 Task: Find connections with filter location Thākurgaon with filter topic #digitalmarketingwith filter profile language German with filter current company ACCEL HUMAN RESOURCE CONSULTANTS with filter school SILVER OAK COLLEGE OF ENGG., & TECH., AHMEDABAD 077 with filter industry Footwear Manufacturing with filter service category Video Production with filter keywords title Mining Engineer
Action: Mouse moved to (622, 118)
Screenshot: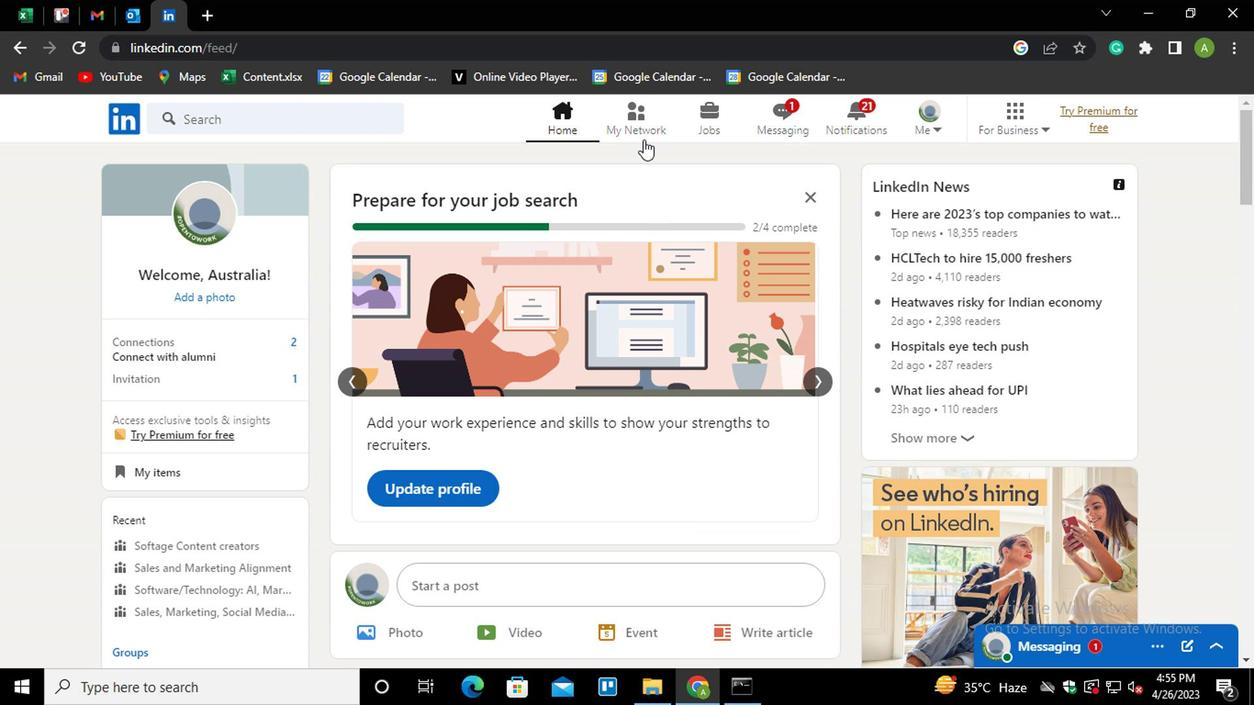 
Action: Mouse pressed left at (622, 118)
Screenshot: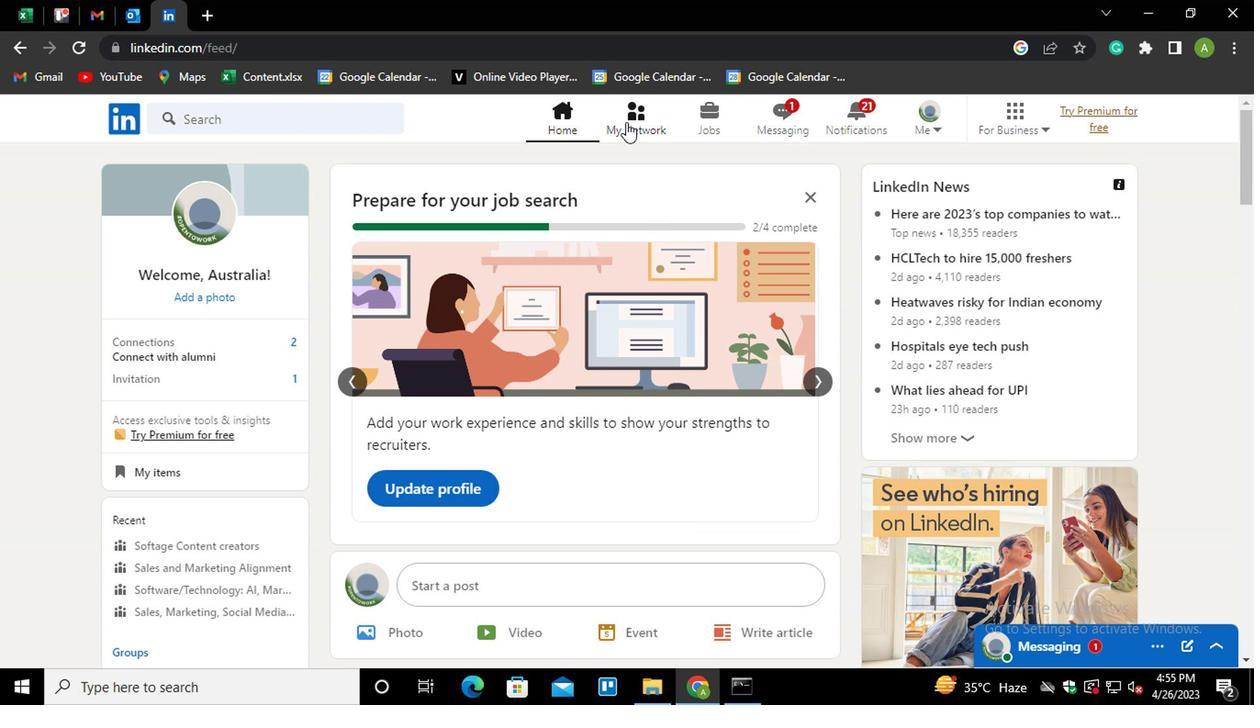 
Action: Mouse moved to (188, 222)
Screenshot: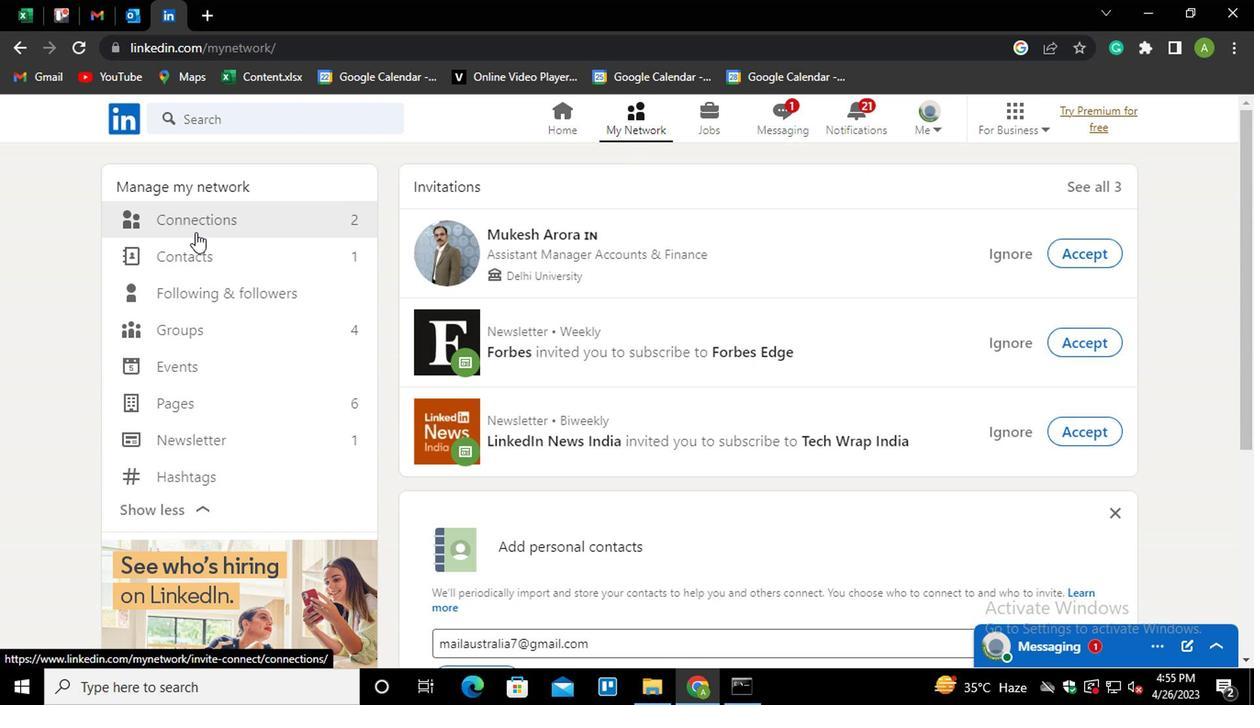 
Action: Mouse pressed left at (188, 222)
Screenshot: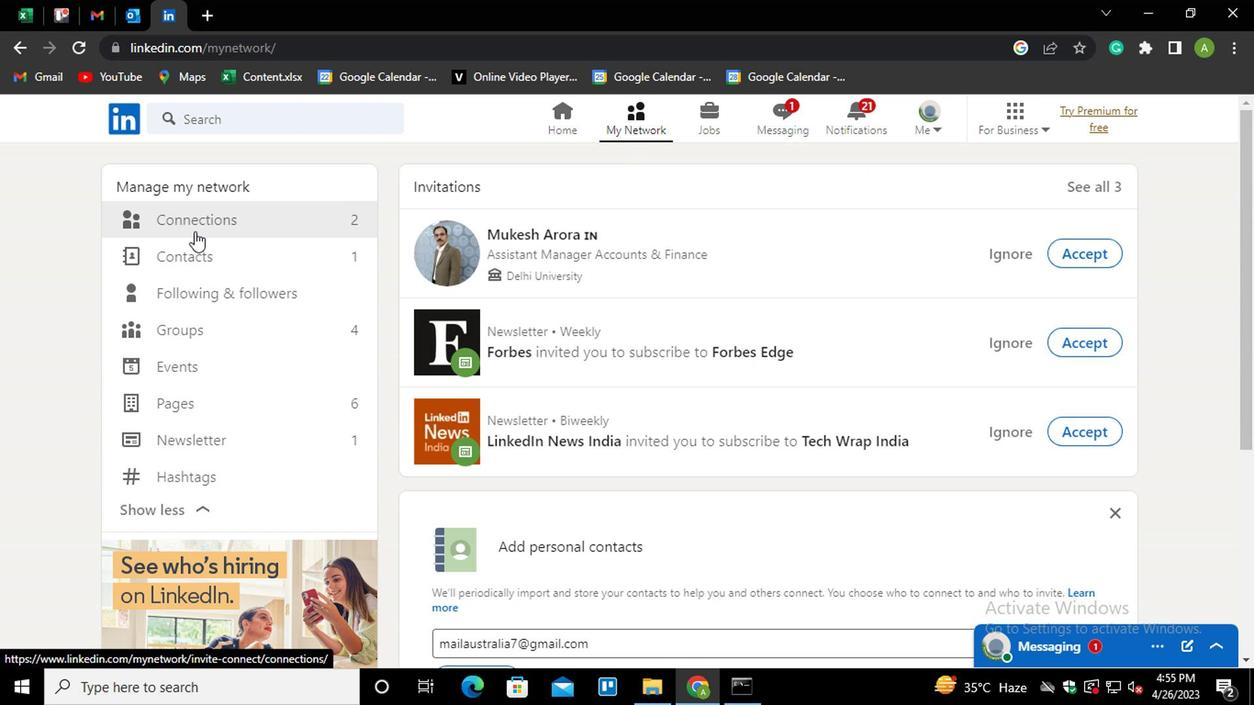 
Action: Mouse moved to (750, 218)
Screenshot: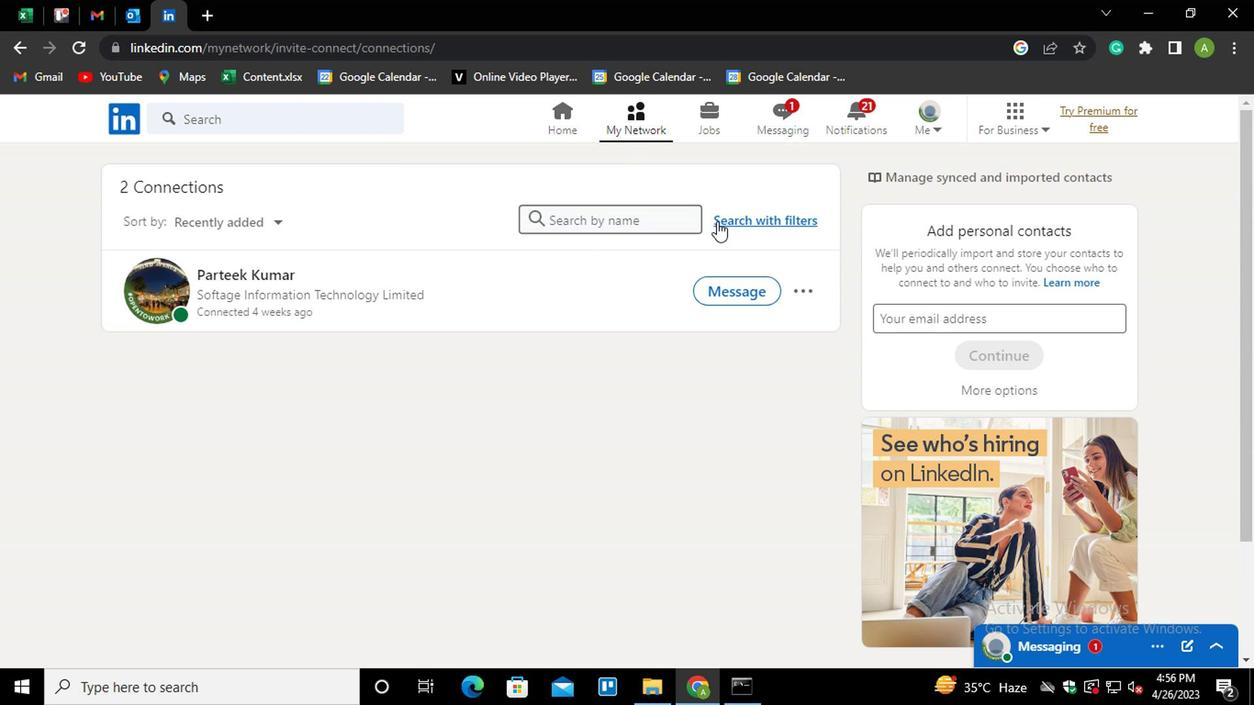 
Action: Mouse pressed left at (750, 218)
Screenshot: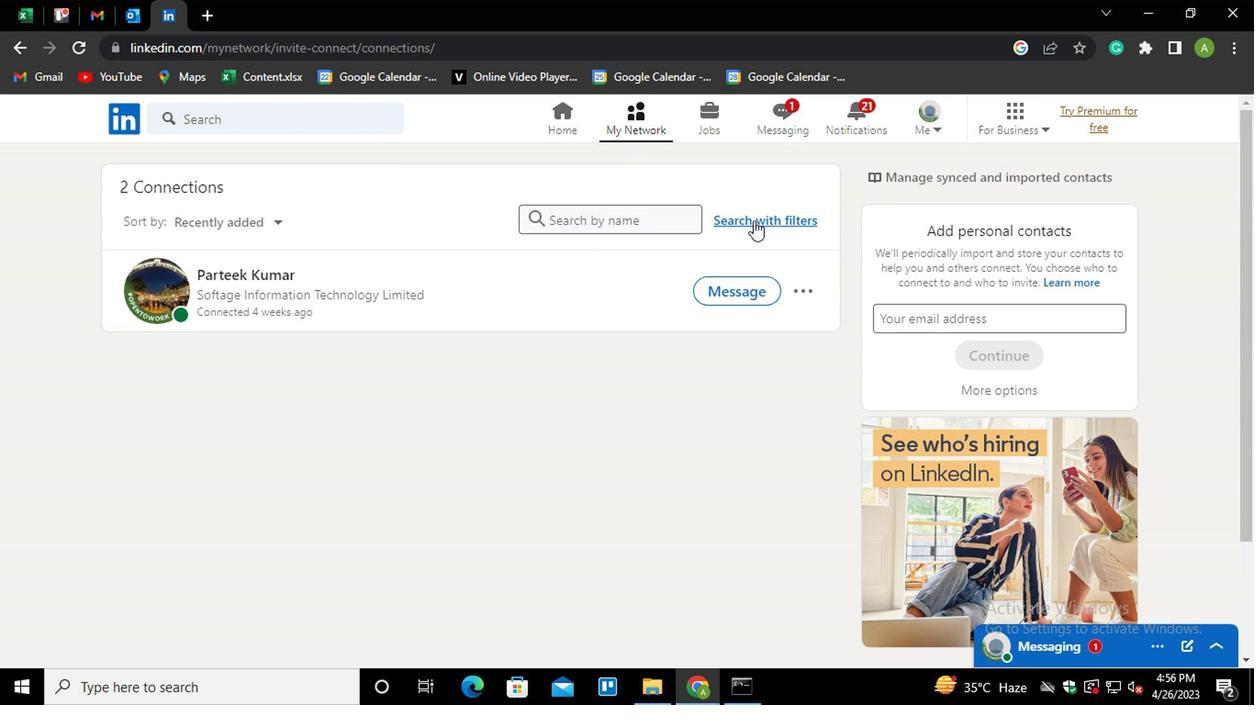 
Action: Mouse moved to (623, 163)
Screenshot: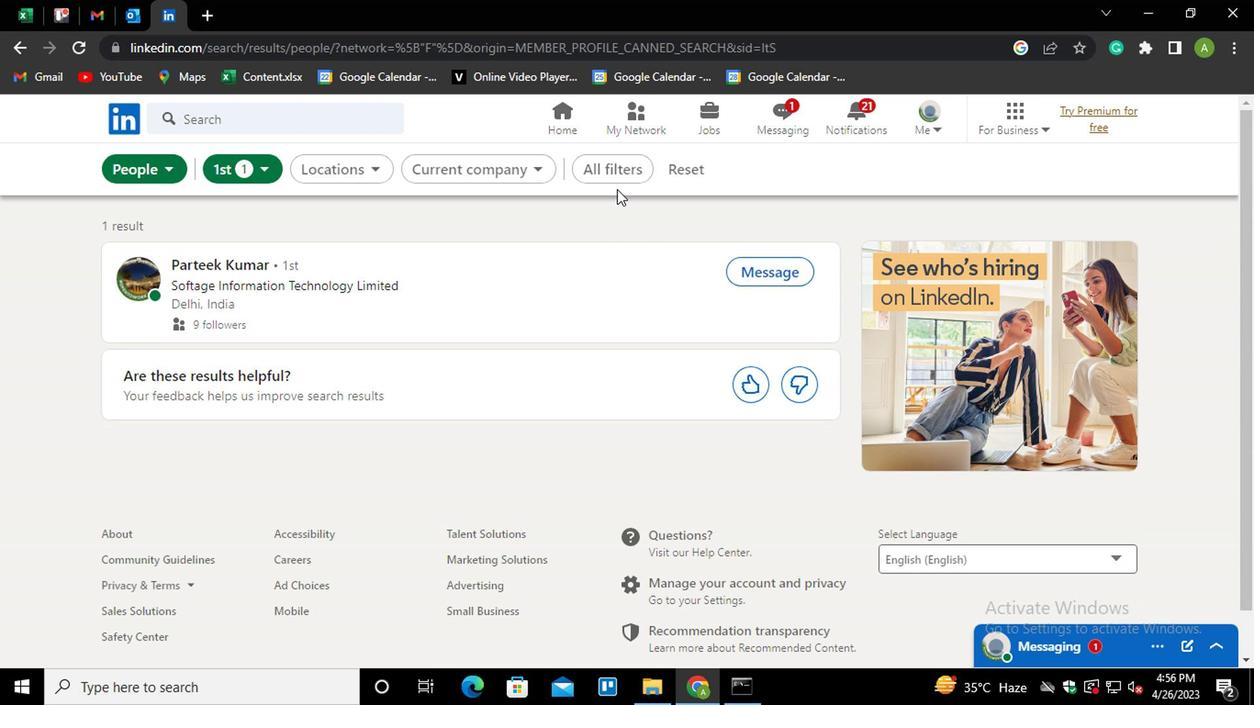 
Action: Mouse pressed left at (623, 163)
Screenshot: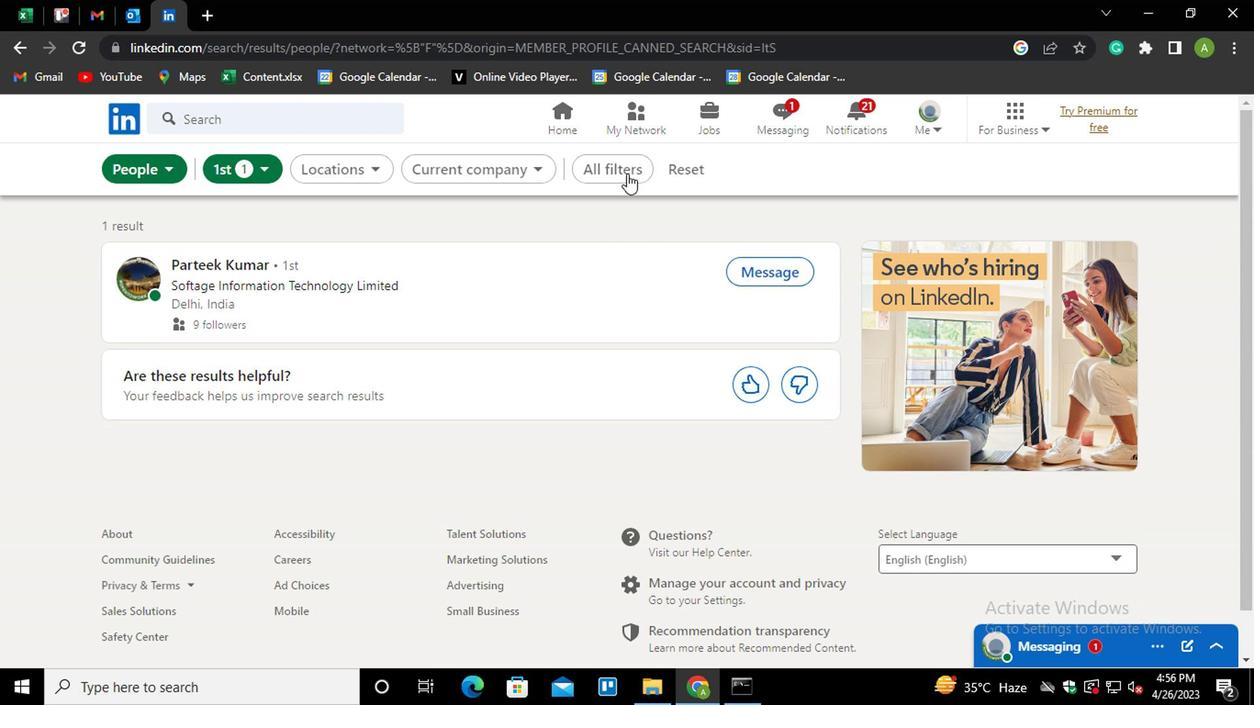 
Action: Mouse moved to (852, 374)
Screenshot: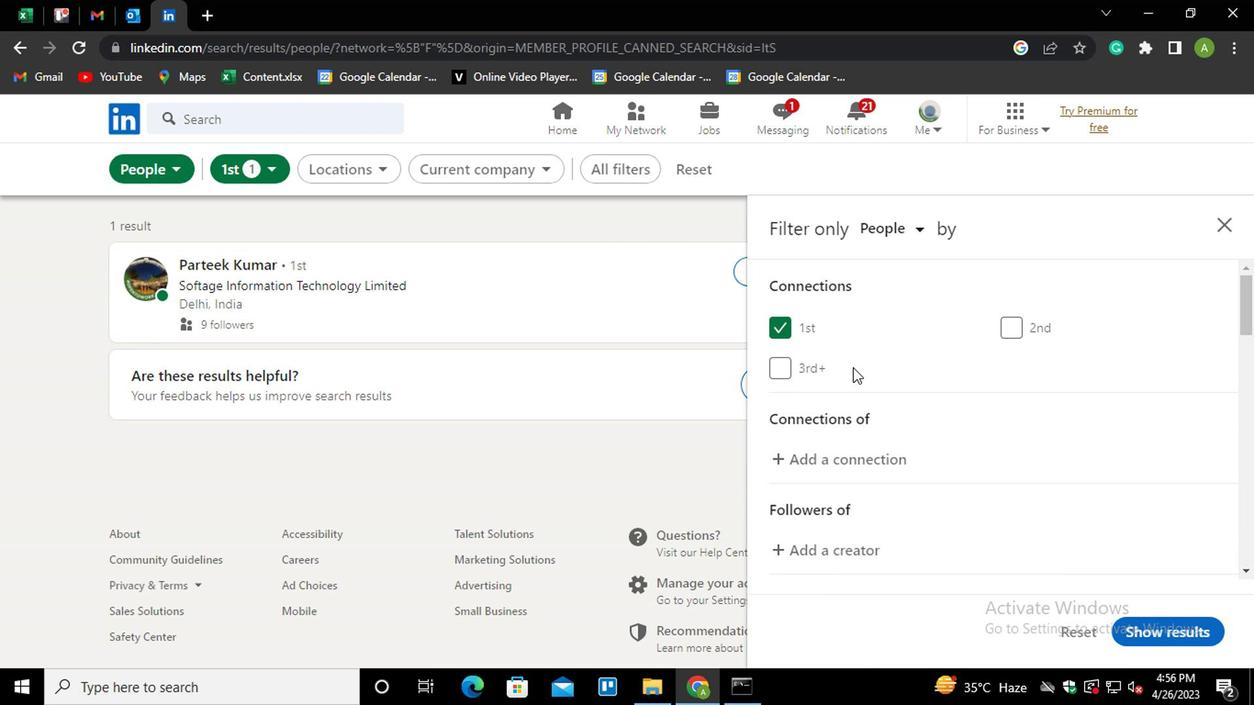
Action: Mouse scrolled (852, 372) with delta (0, -1)
Screenshot: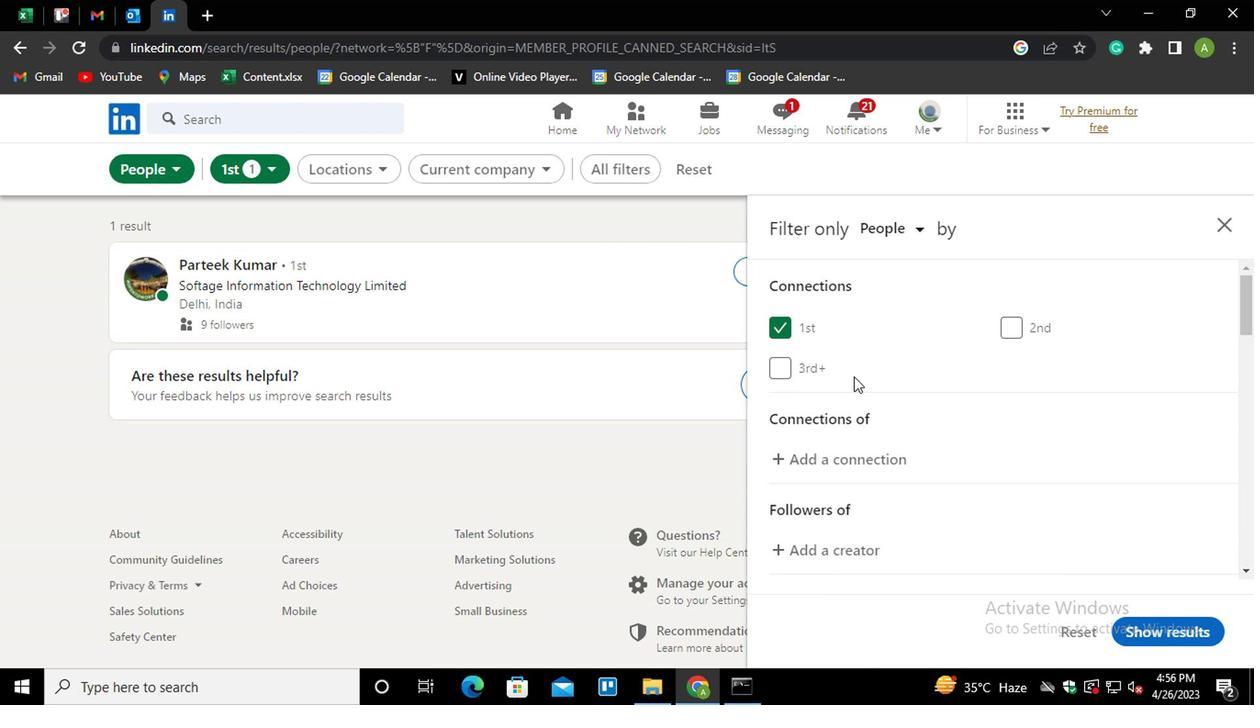 
Action: Mouse scrolled (852, 372) with delta (0, -1)
Screenshot: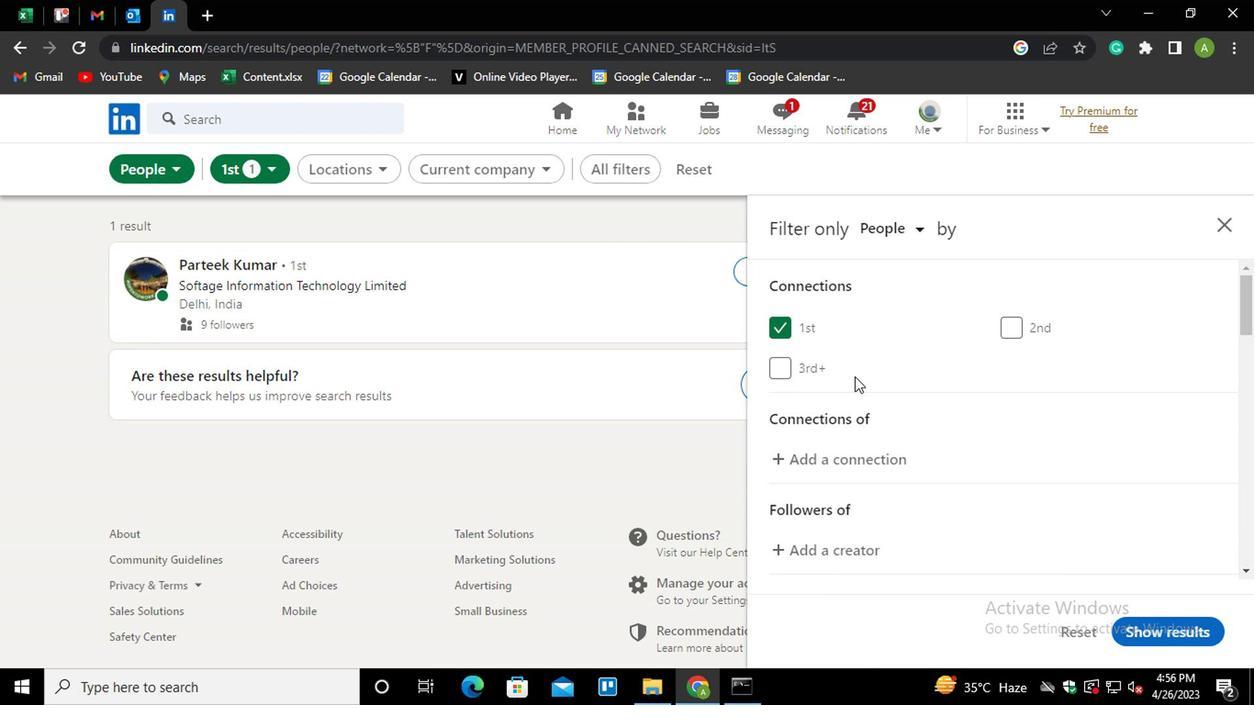 
Action: Mouse moved to (851, 372)
Screenshot: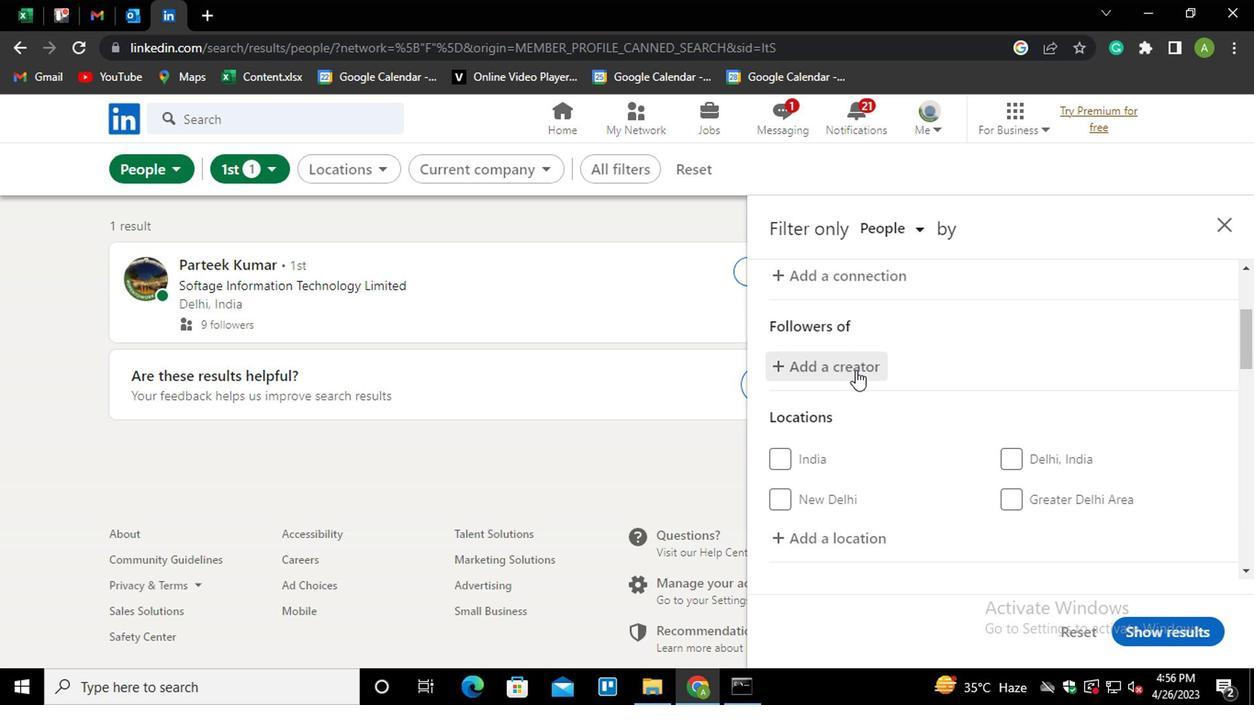 
Action: Mouse scrolled (851, 371) with delta (0, -1)
Screenshot: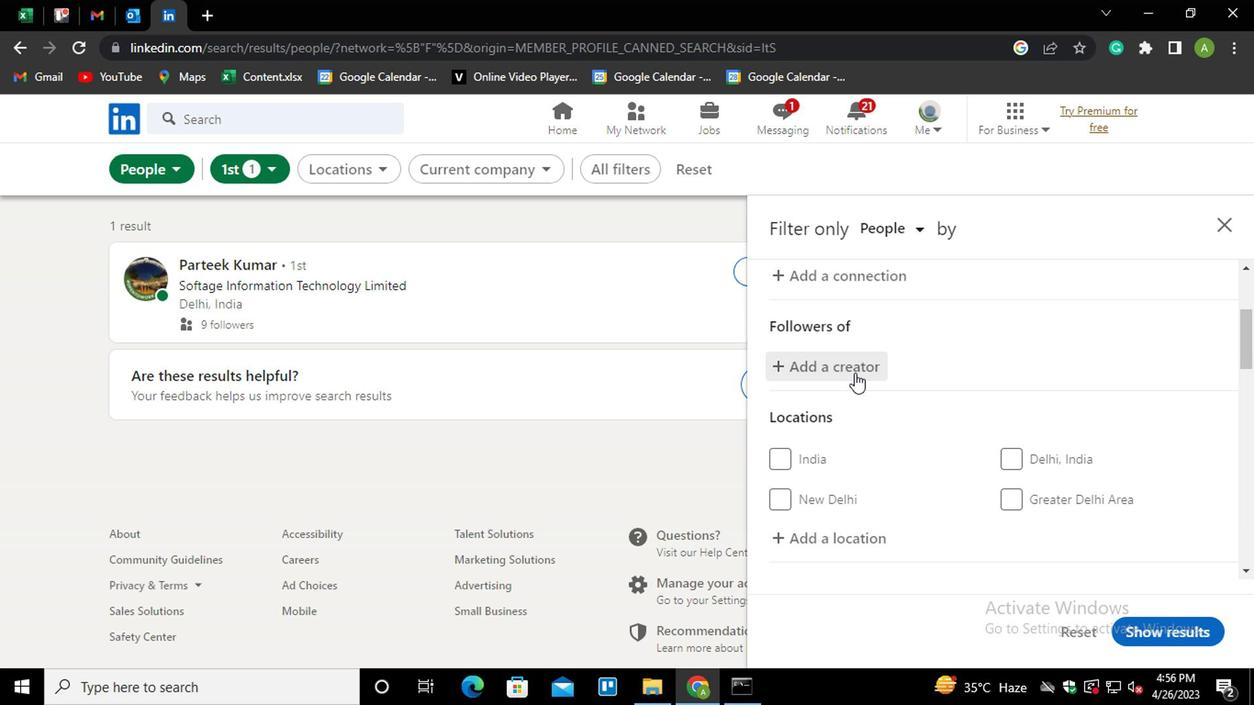 
Action: Mouse moved to (828, 431)
Screenshot: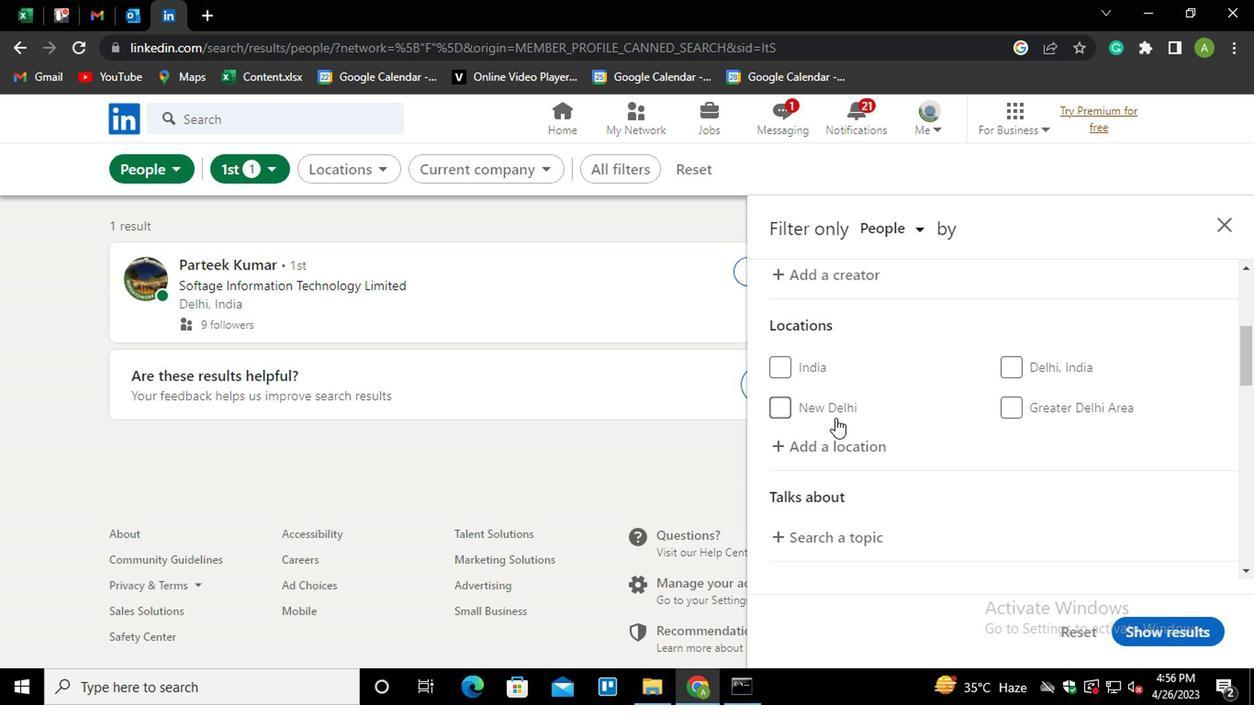 
Action: Mouse pressed left at (828, 431)
Screenshot: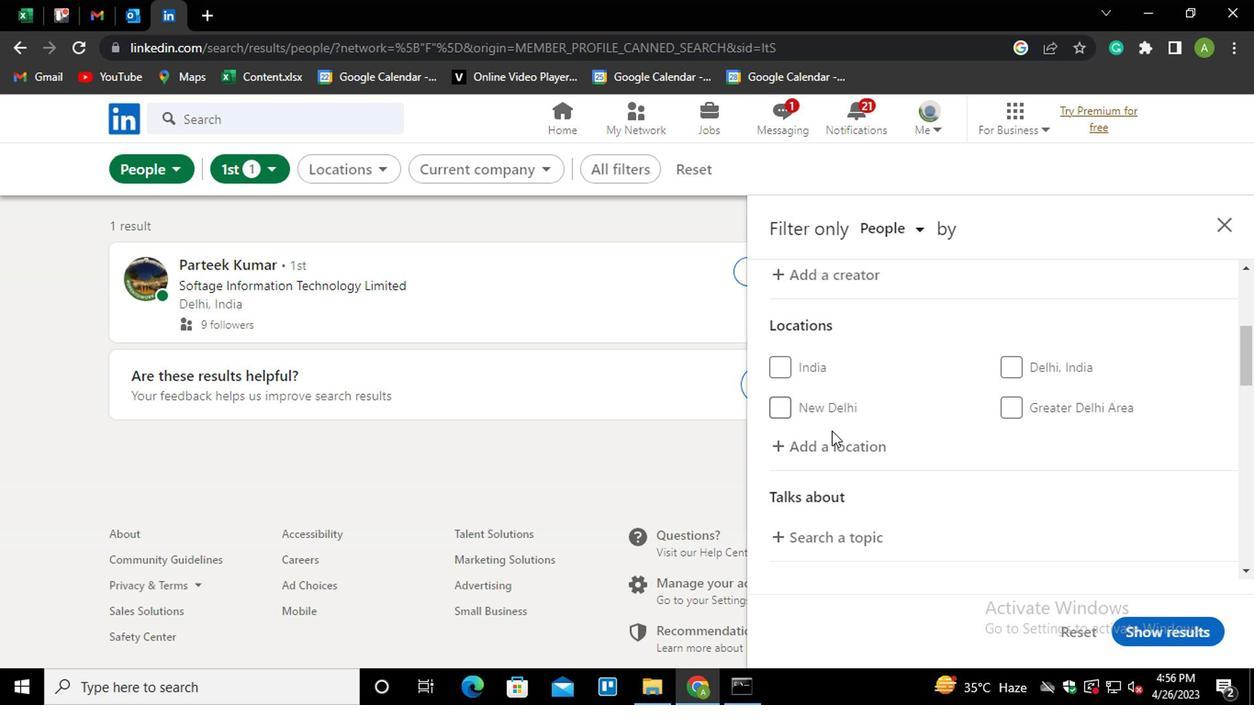 
Action: Mouse moved to (825, 438)
Screenshot: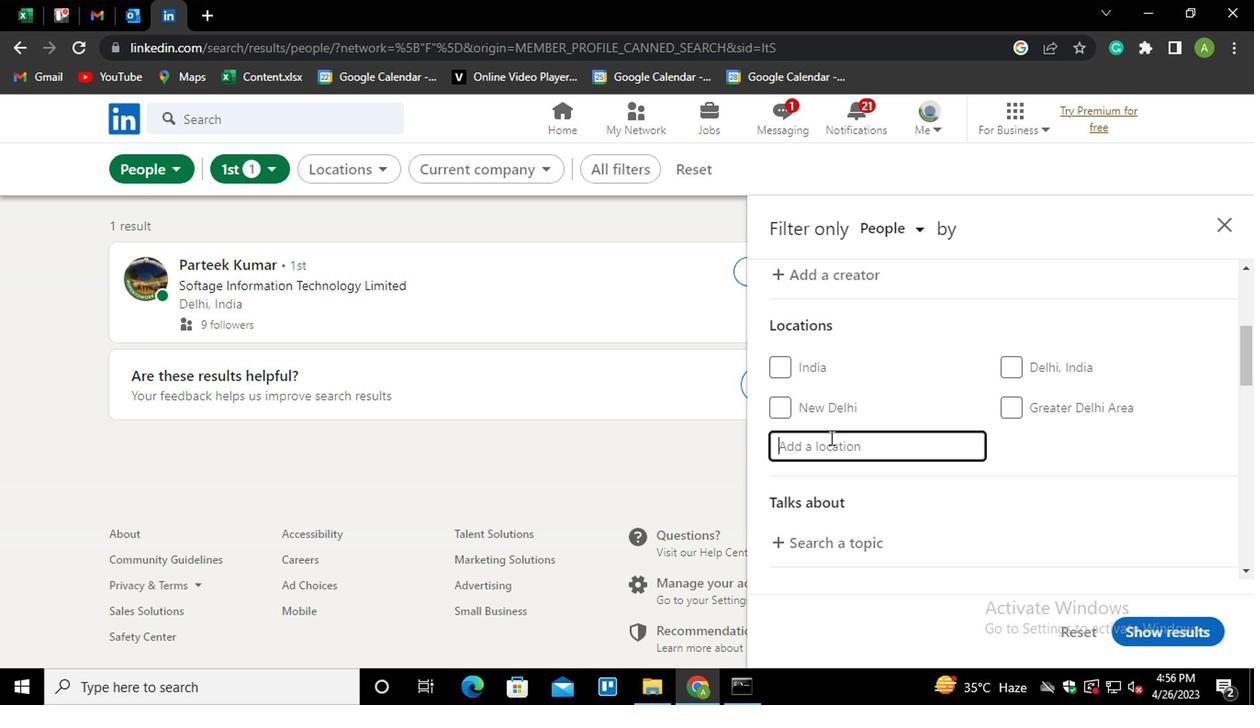 
Action: Mouse pressed left at (825, 438)
Screenshot: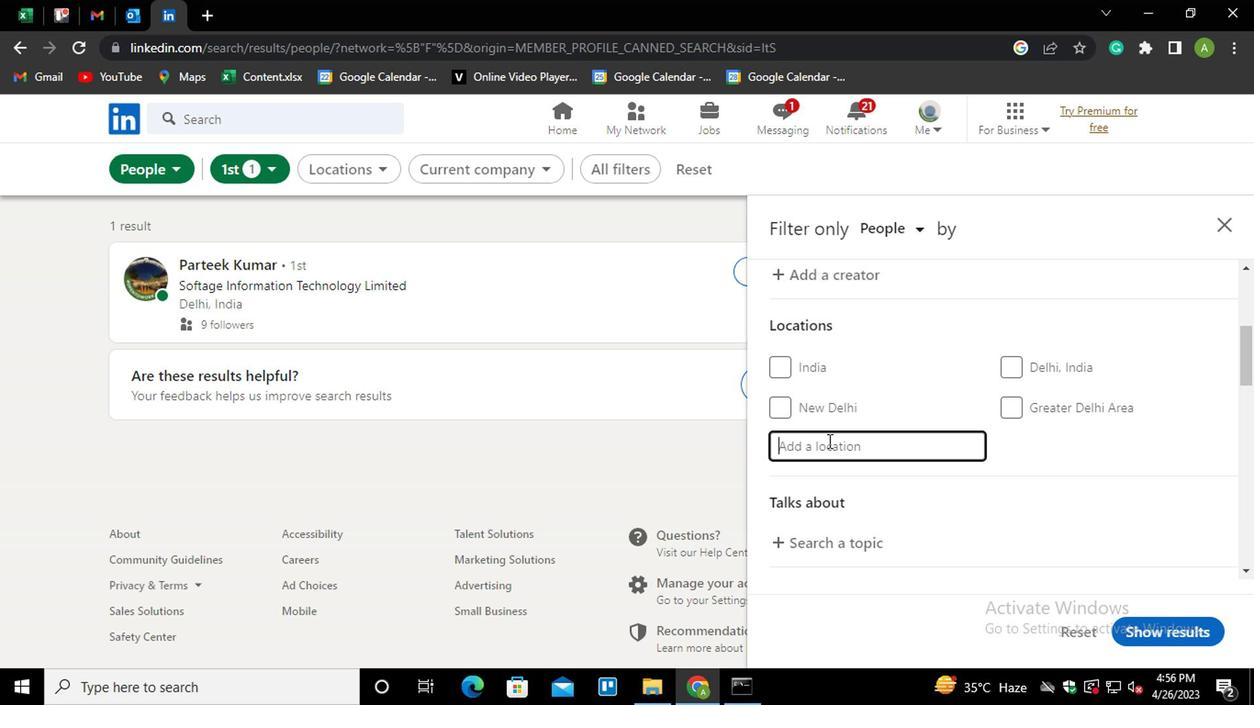 
Action: Mouse moved to (853, 349)
Screenshot: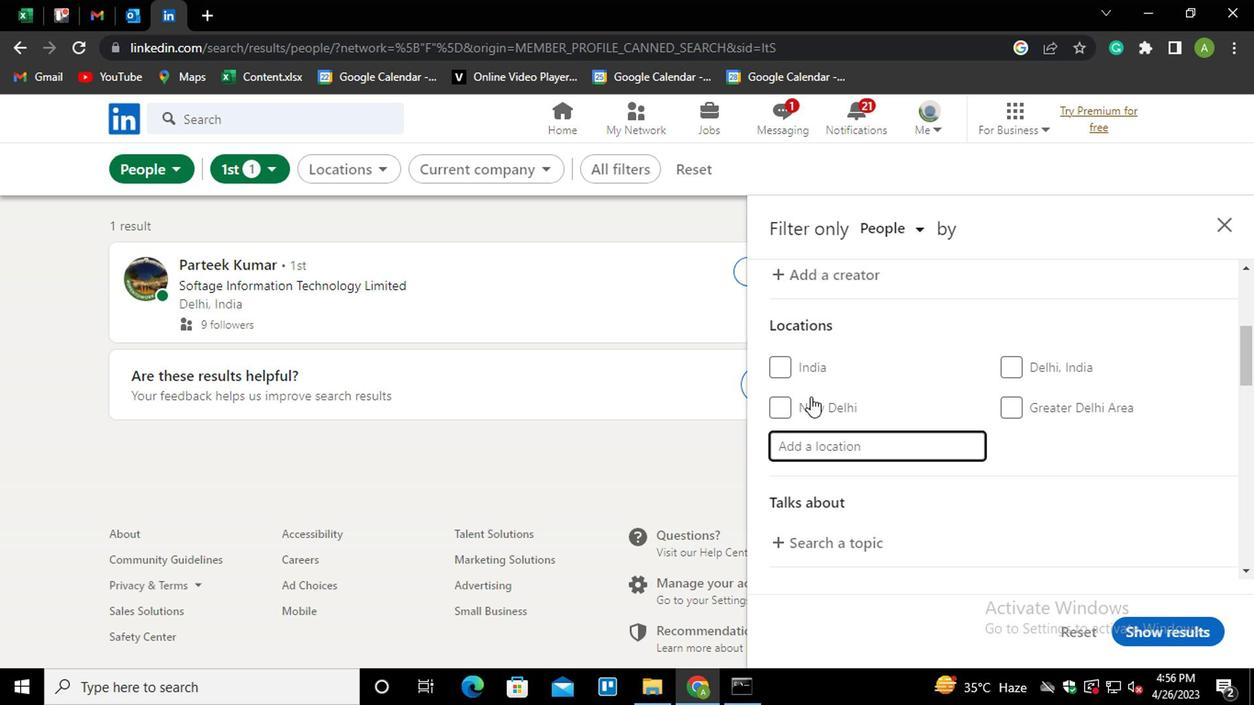 
Action: Key pressed <Key.shift>THAKURGAON<Key.down><Key.enter>
Screenshot: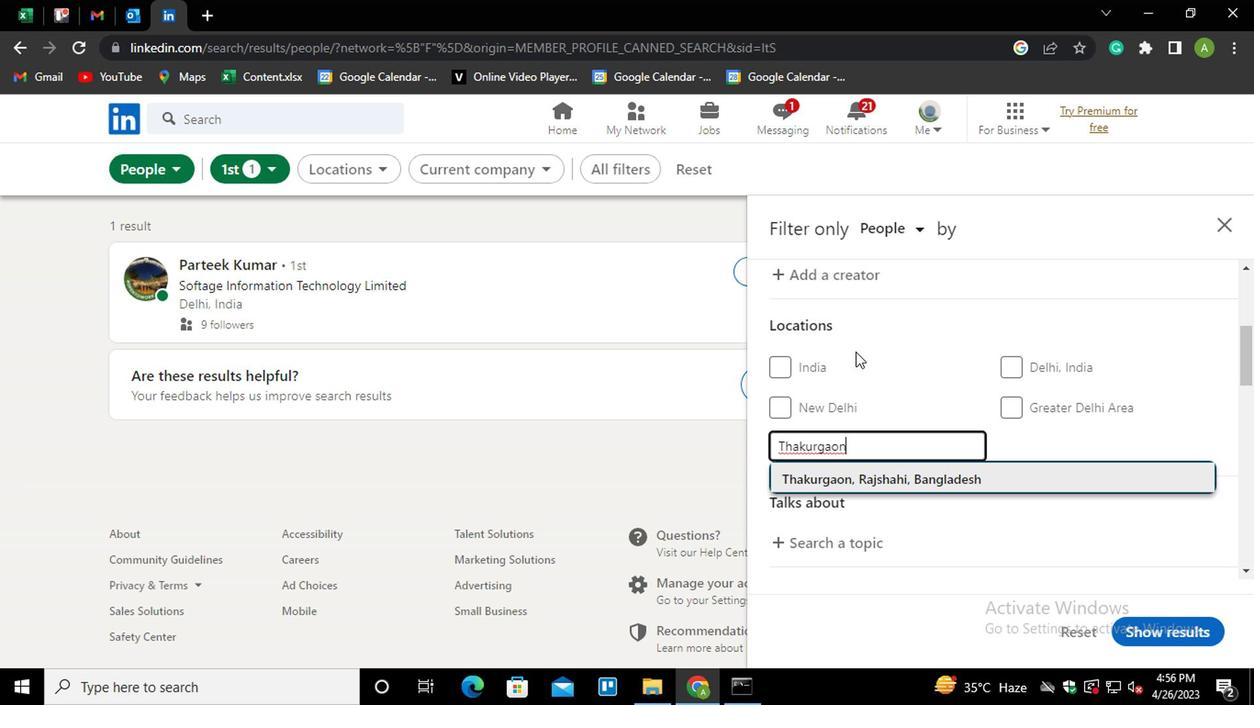 
Action: Mouse moved to (892, 365)
Screenshot: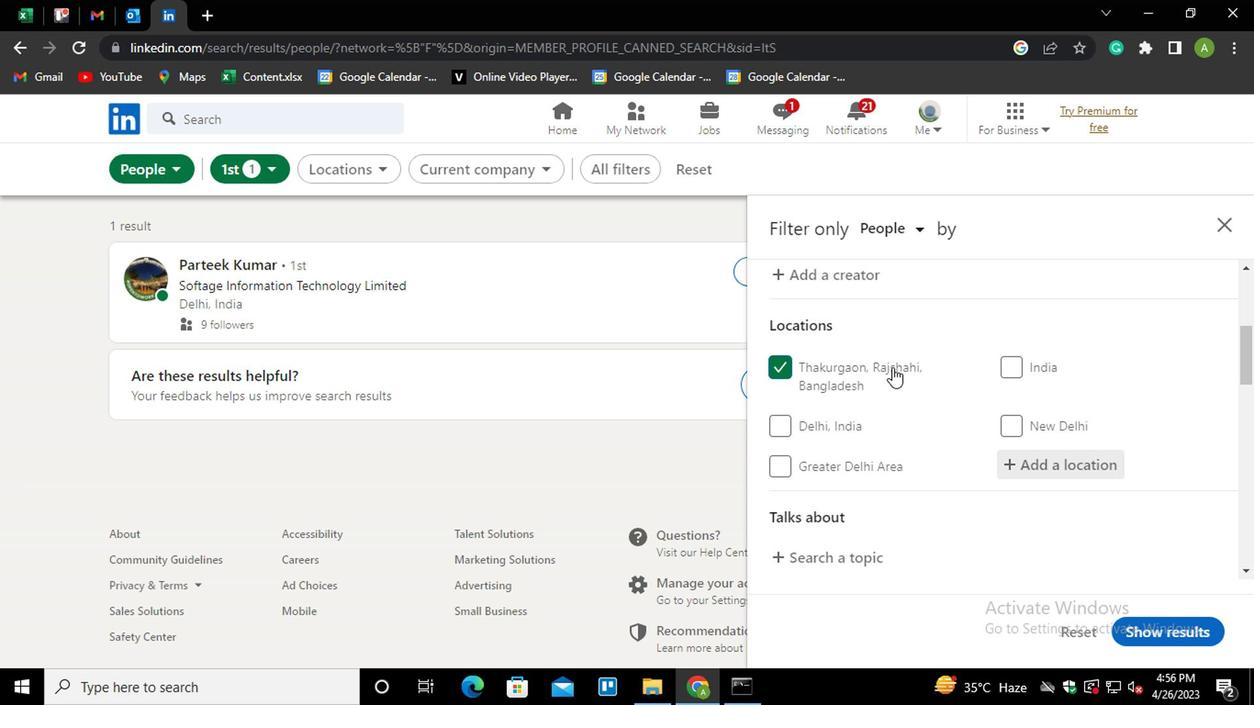 
Action: Mouse scrolled (892, 364) with delta (0, -1)
Screenshot: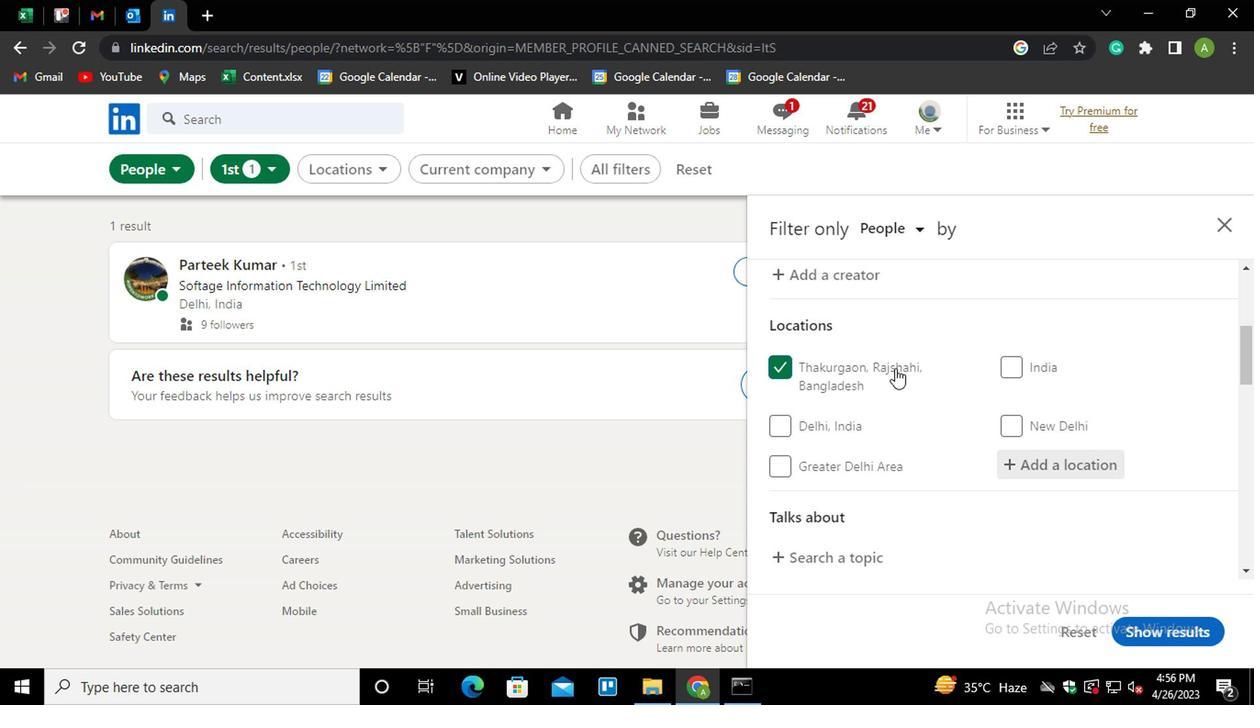 
Action: Mouse moved to (893, 367)
Screenshot: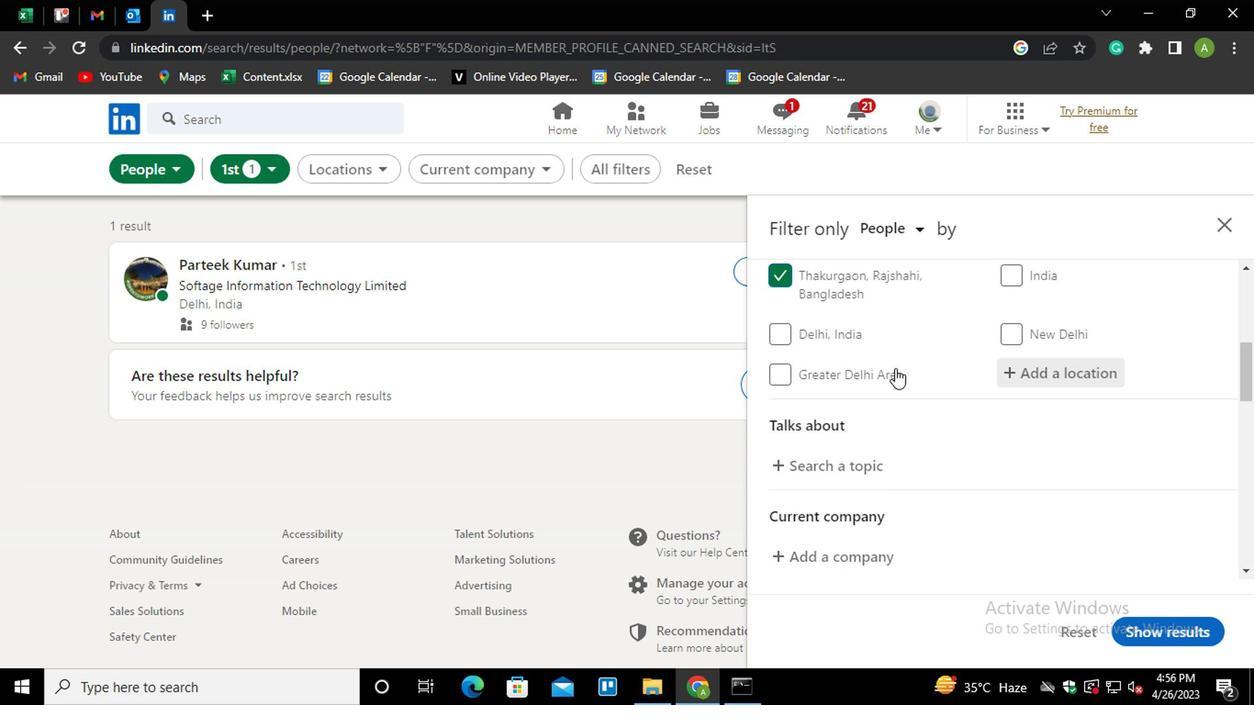 
Action: Mouse scrolled (893, 366) with delta (0, -1)
Screenshot: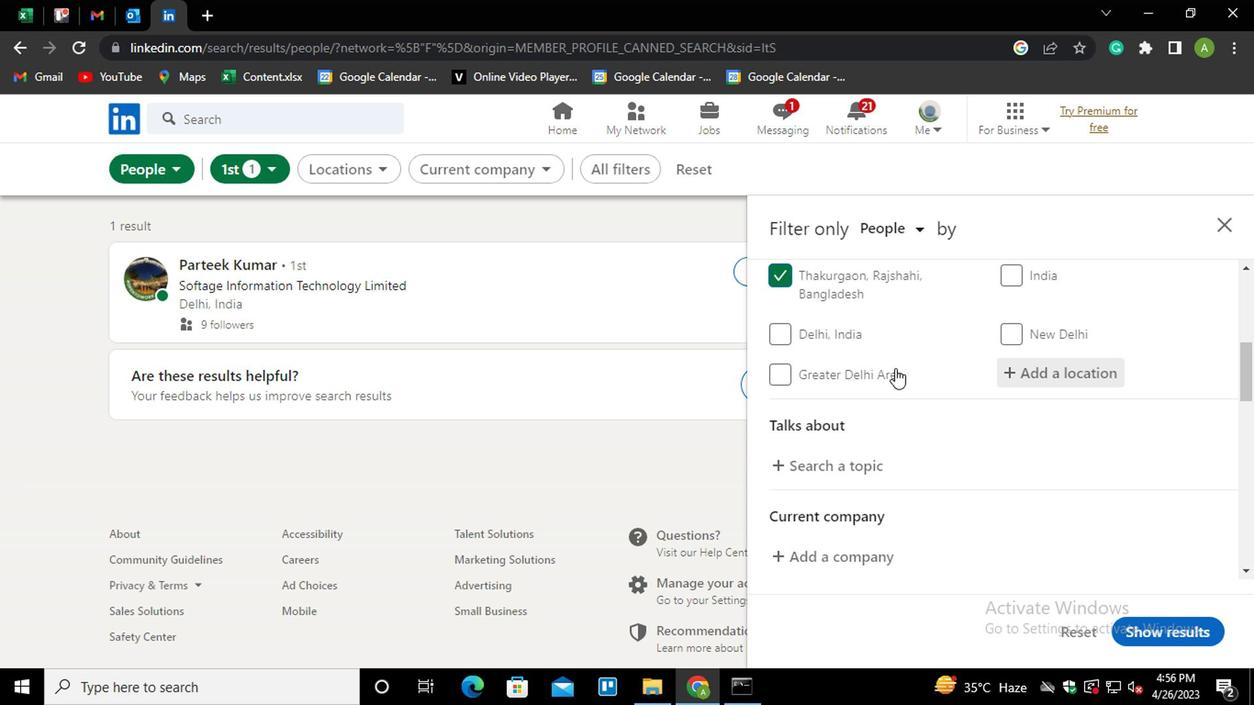 
Action: Mouse moved to (812, 363)
Screenshot: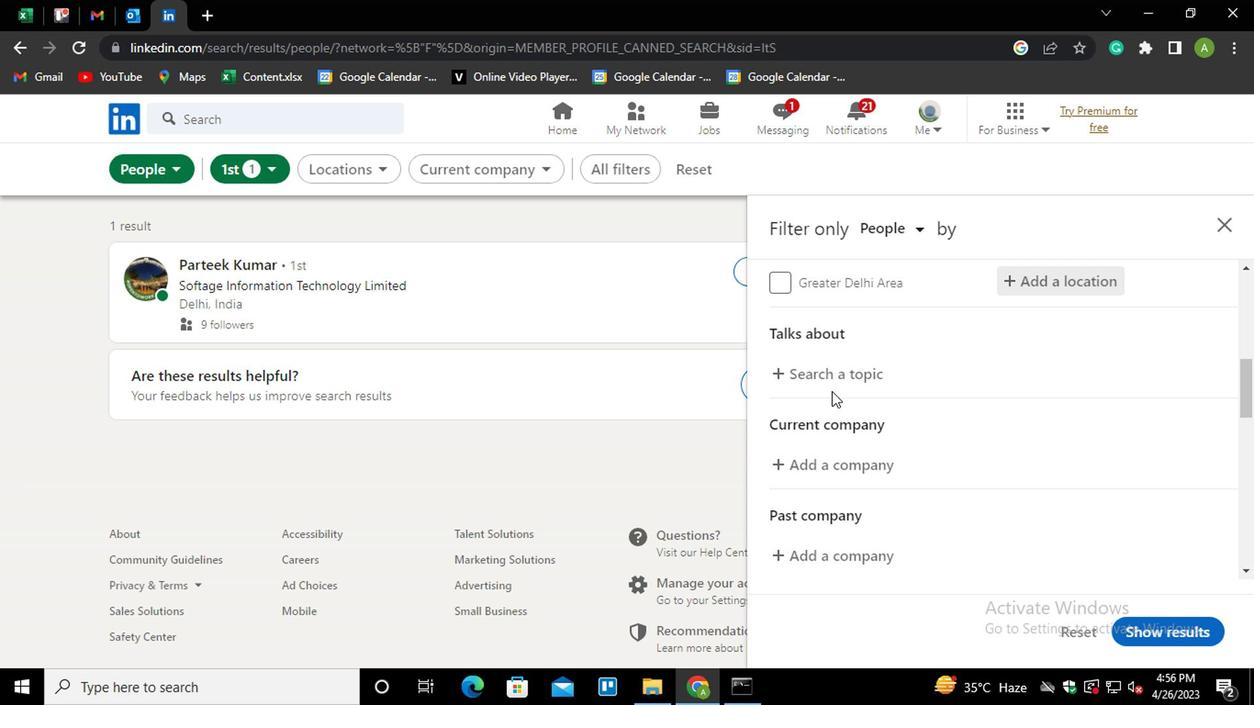 
Action: Mouse pressed left at (812, 363)
Screenshot: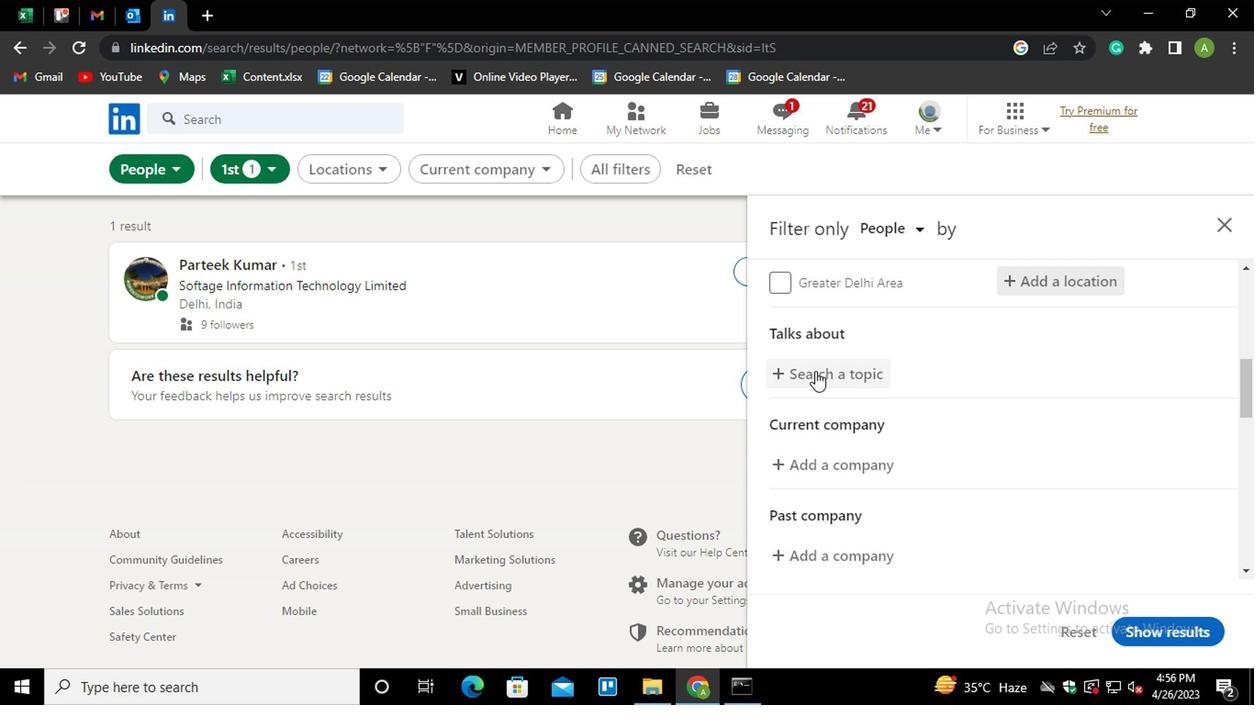 
Action: Mouse moved to (810, 363)
Screenshot: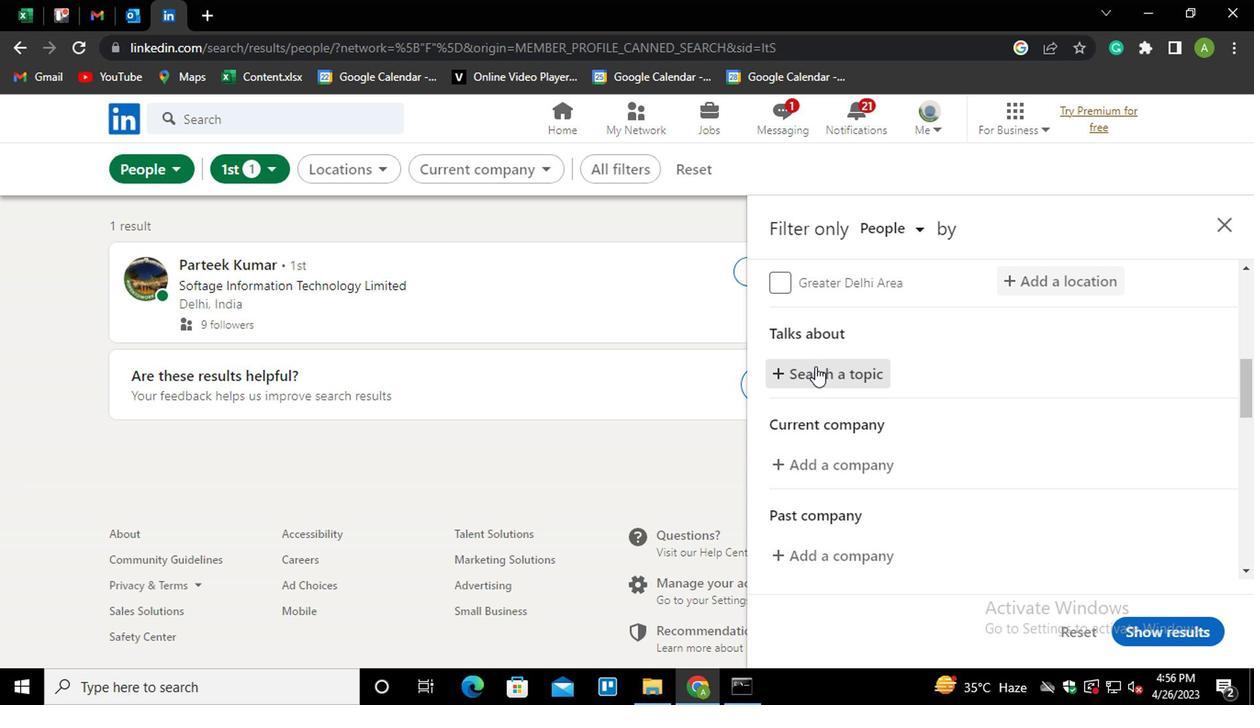 
Action: Key pressed <Key.shift>#DIGITALMARKETING
Screenshot: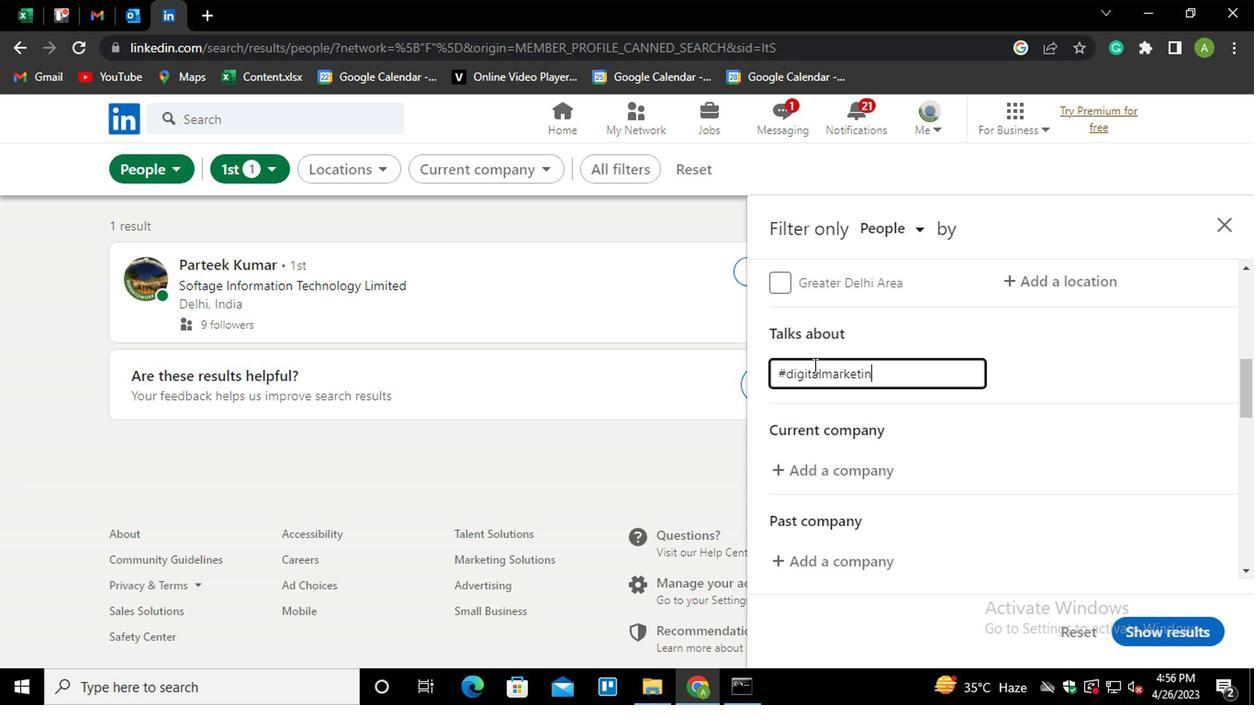 
Action: Mouse moved to (1051, 395)
Screenshot: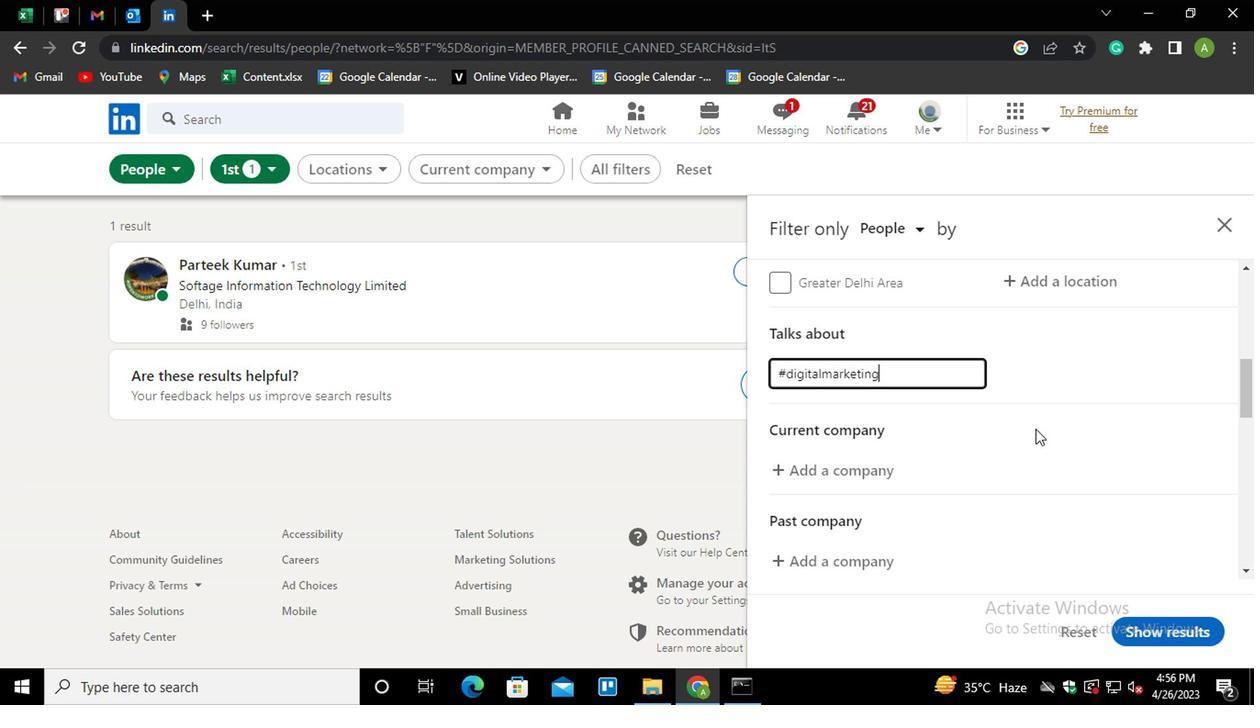 
Action: Mouse pressed left at (1051, 395)
Screenshot: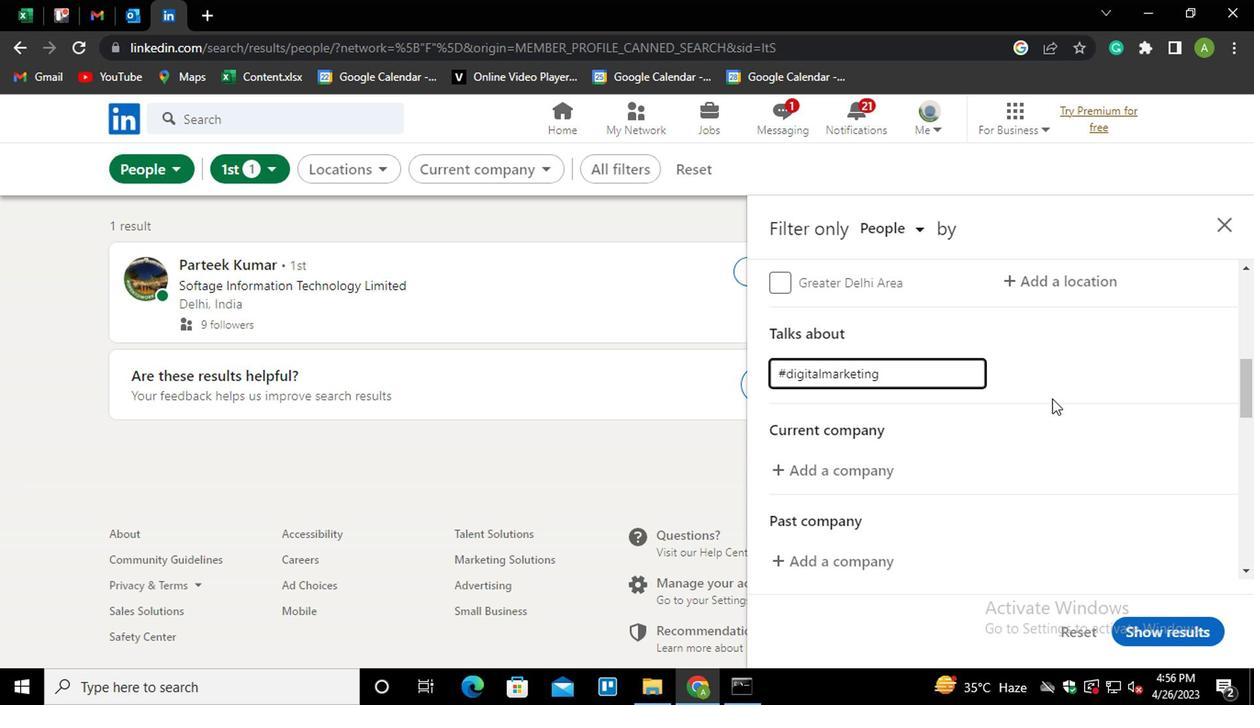 
Action: Mouse moved to (1036, 397)
Screenshot: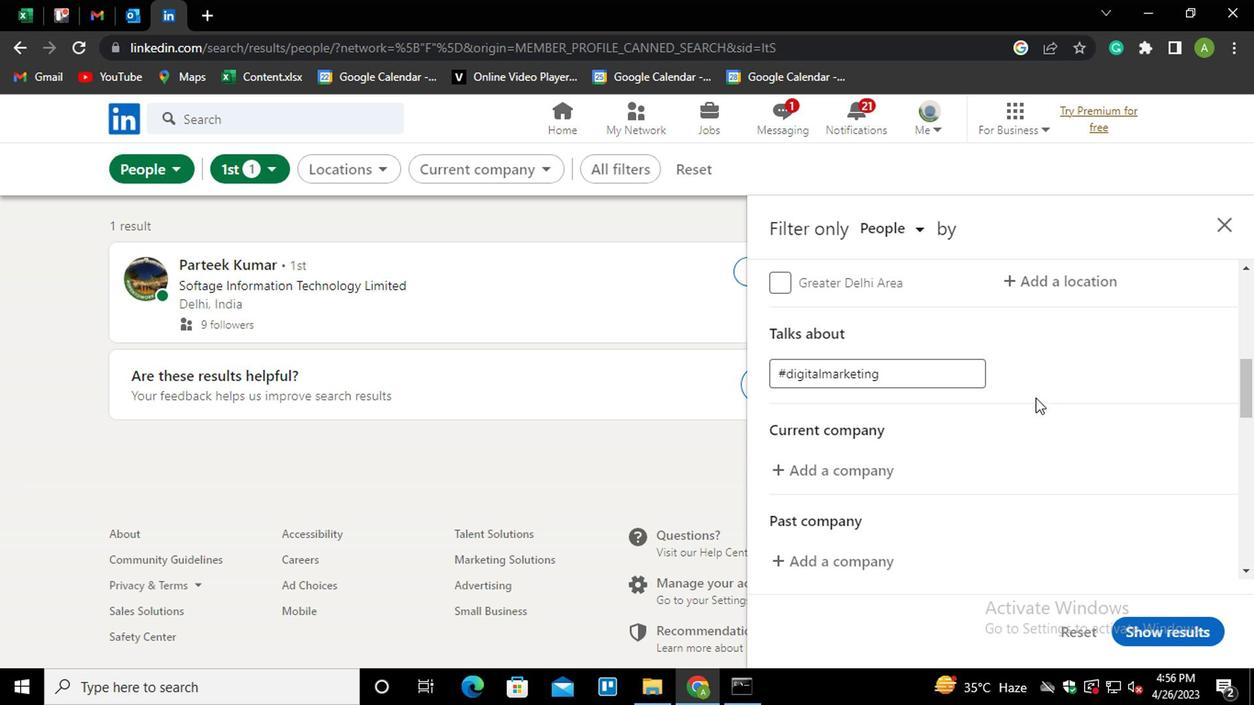 
Action: Mouse scrolled (1036, 395) with delta (0, -1)
Screenshot: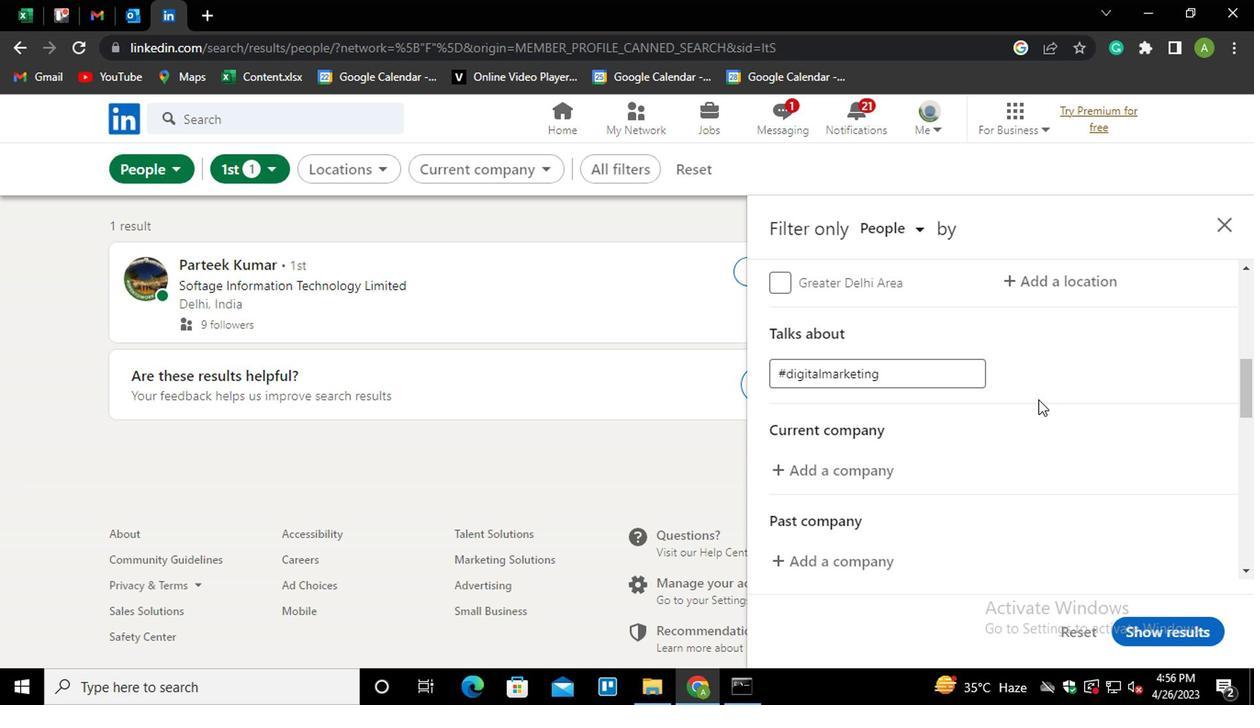
Action: Mouse moved to (795, 371)
Screenshot: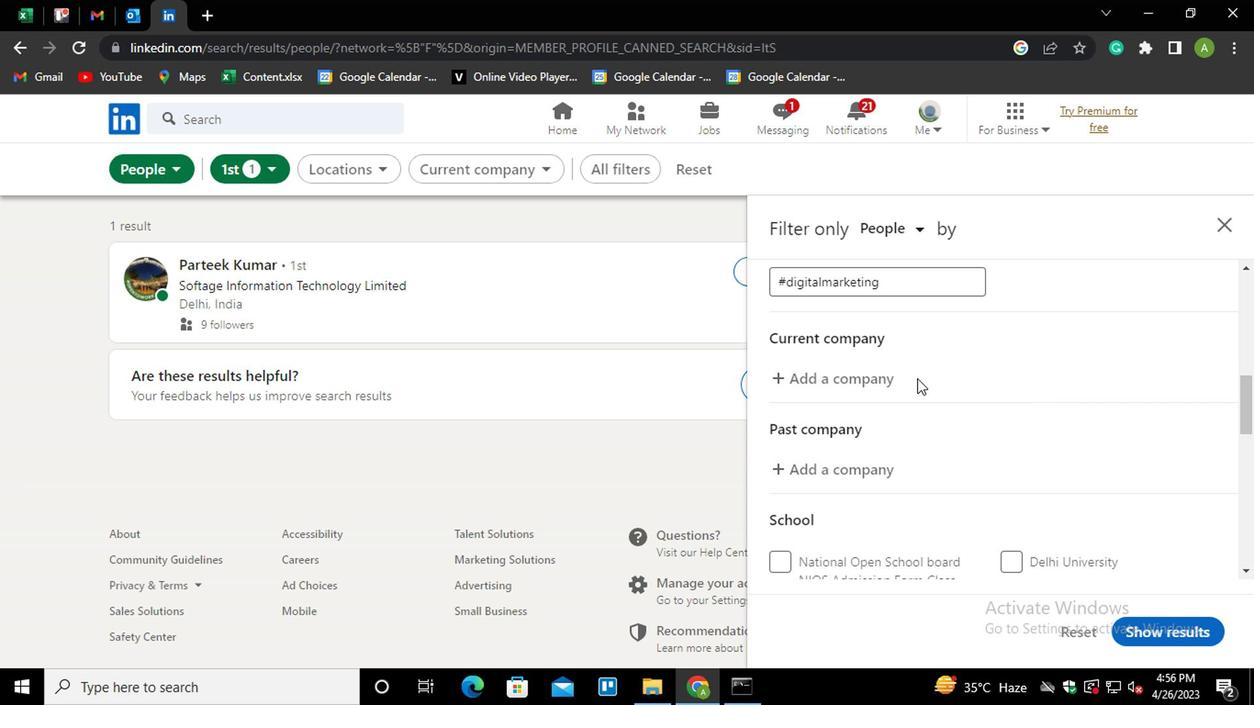 
Action: Mouse pressed left at (795, 371)
Screenshot: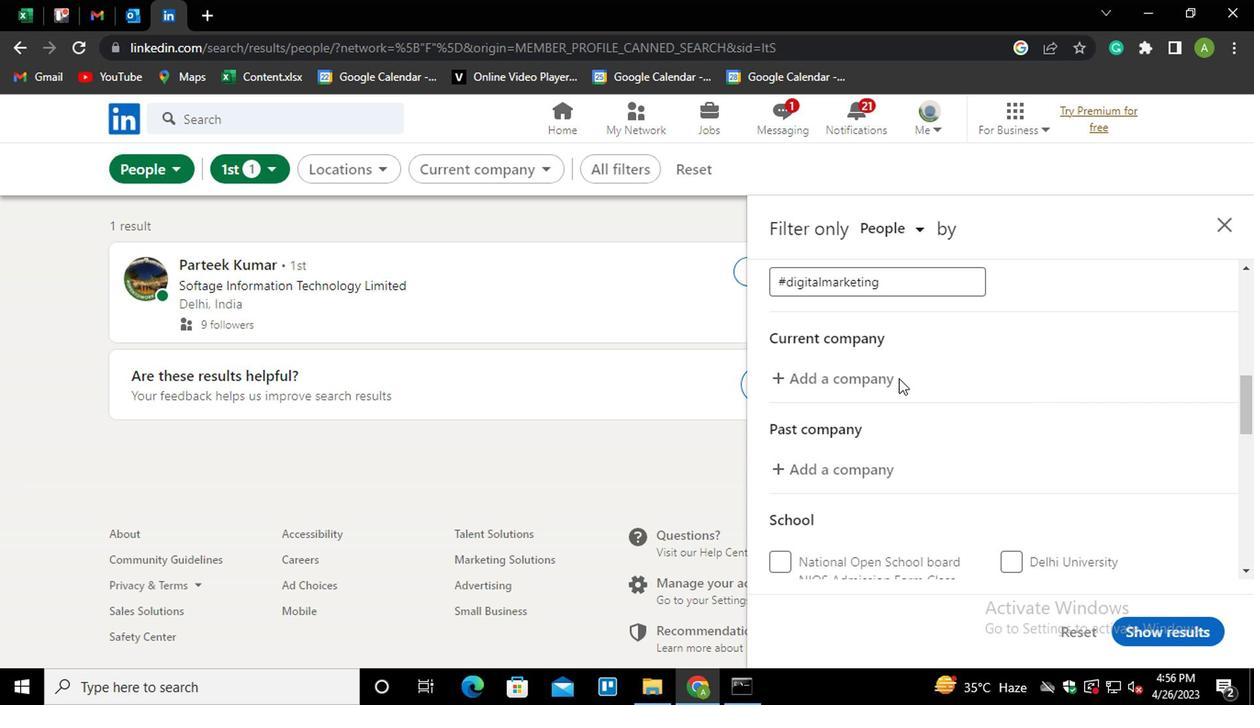 
Action: Mouse moved to (801, 371)
Screenshot: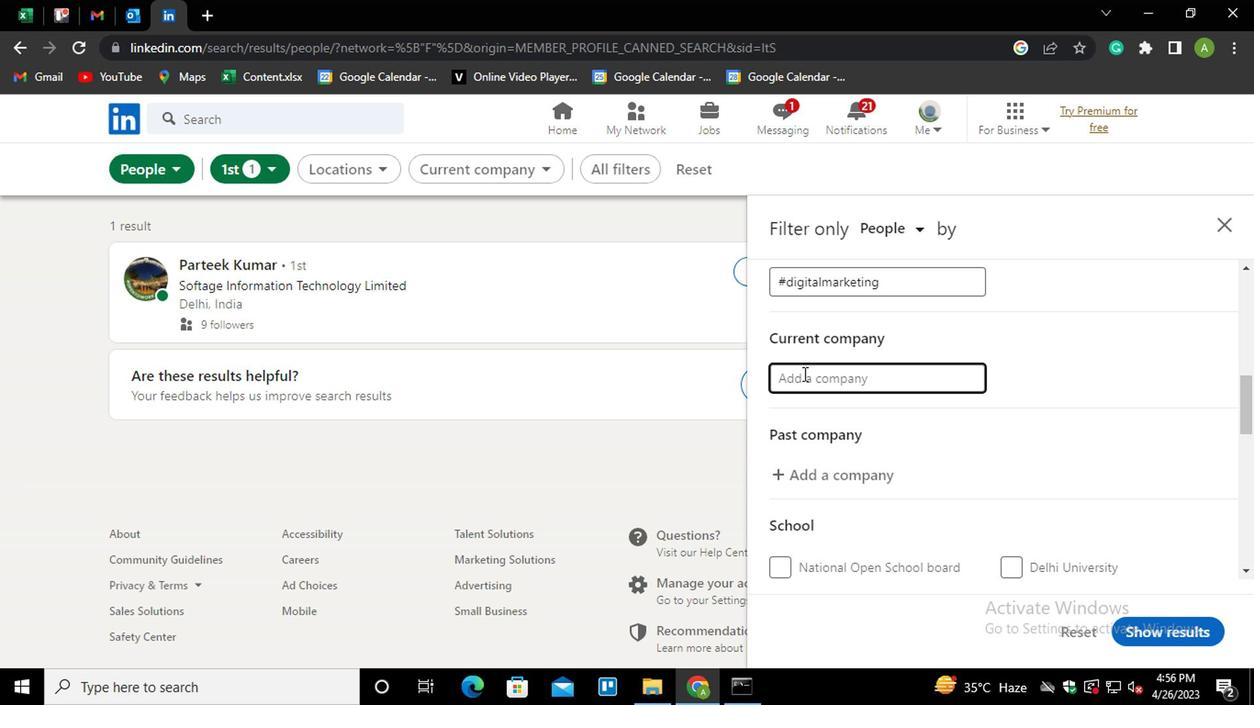 
Action: Mouse pressed left at (801, 371)
Screenshot: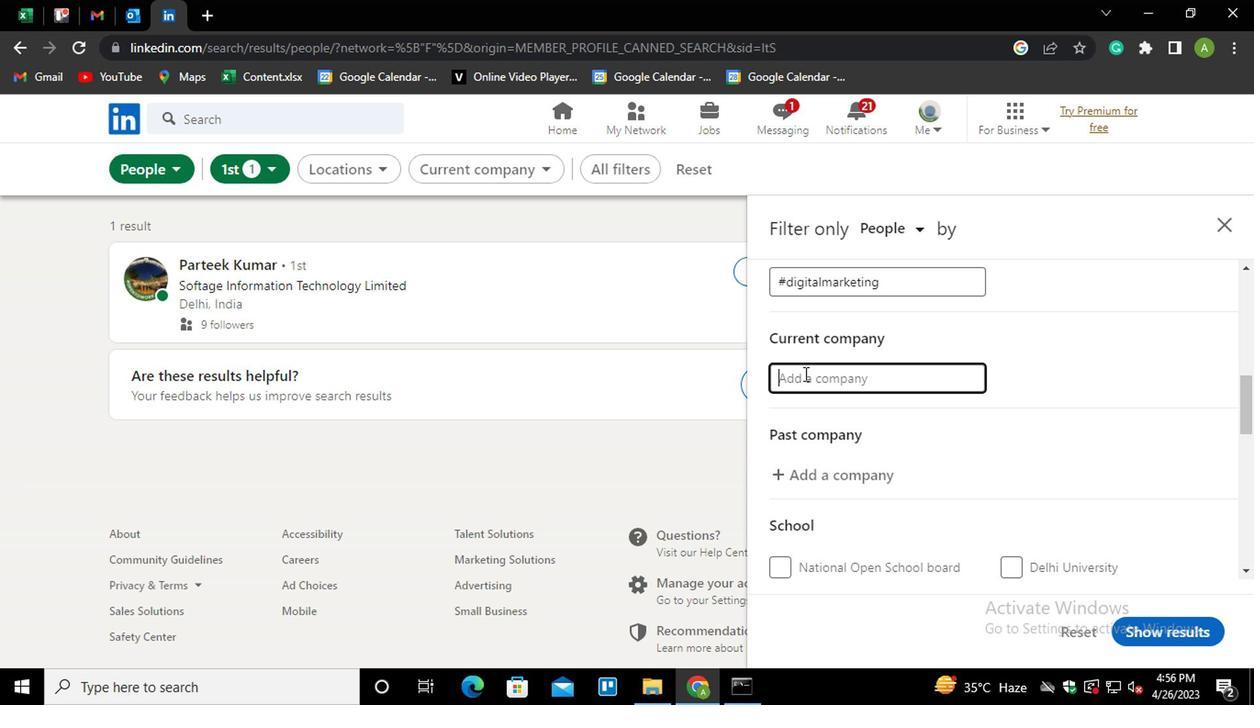 
Action: Key pressed <Key.shift>A<Key.shift>CCE<Key.shift_r>L<Key.down><Key.down><Key.down><Key.down><Key.down><Key.down><Key.down><Key.down><Key.down><Key.down><Key.down><Key.down><Key.down><Key.down><Key.down><Key.down><Key.down><Key.down><Key.down><Key.down><Key.enter>
Screenshot: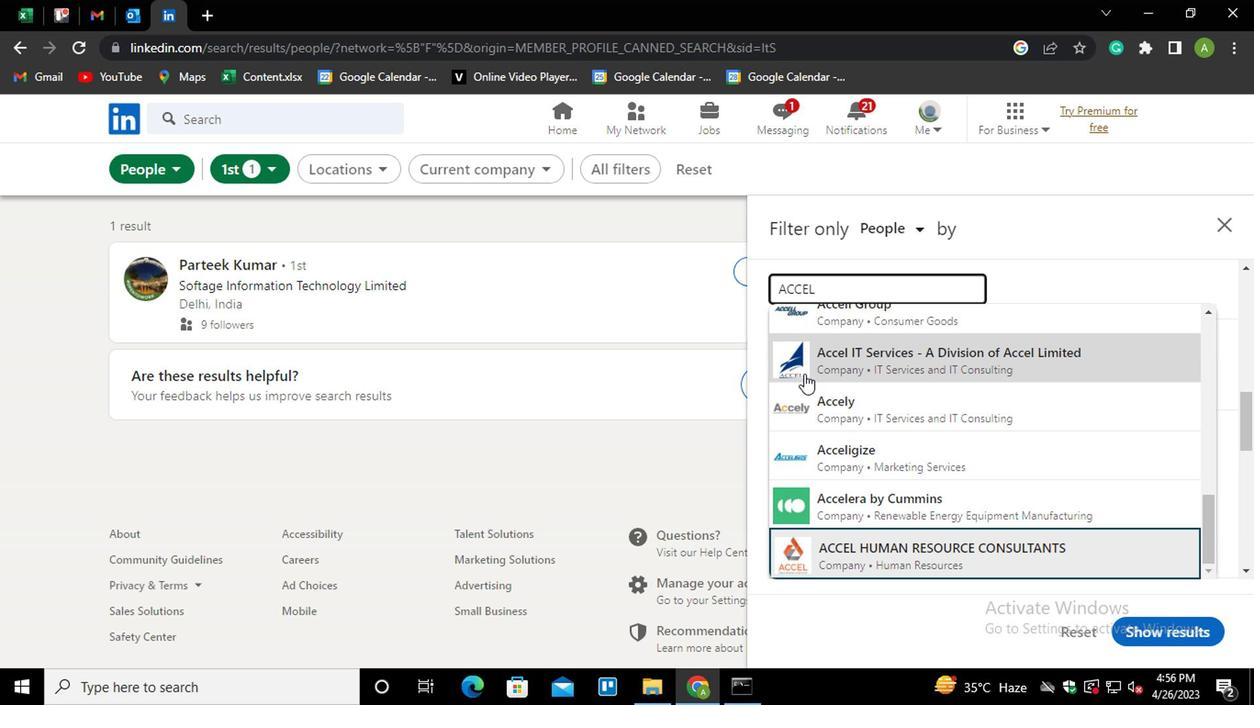 
Action: Mouse moved to (811, 366)
Screenshot: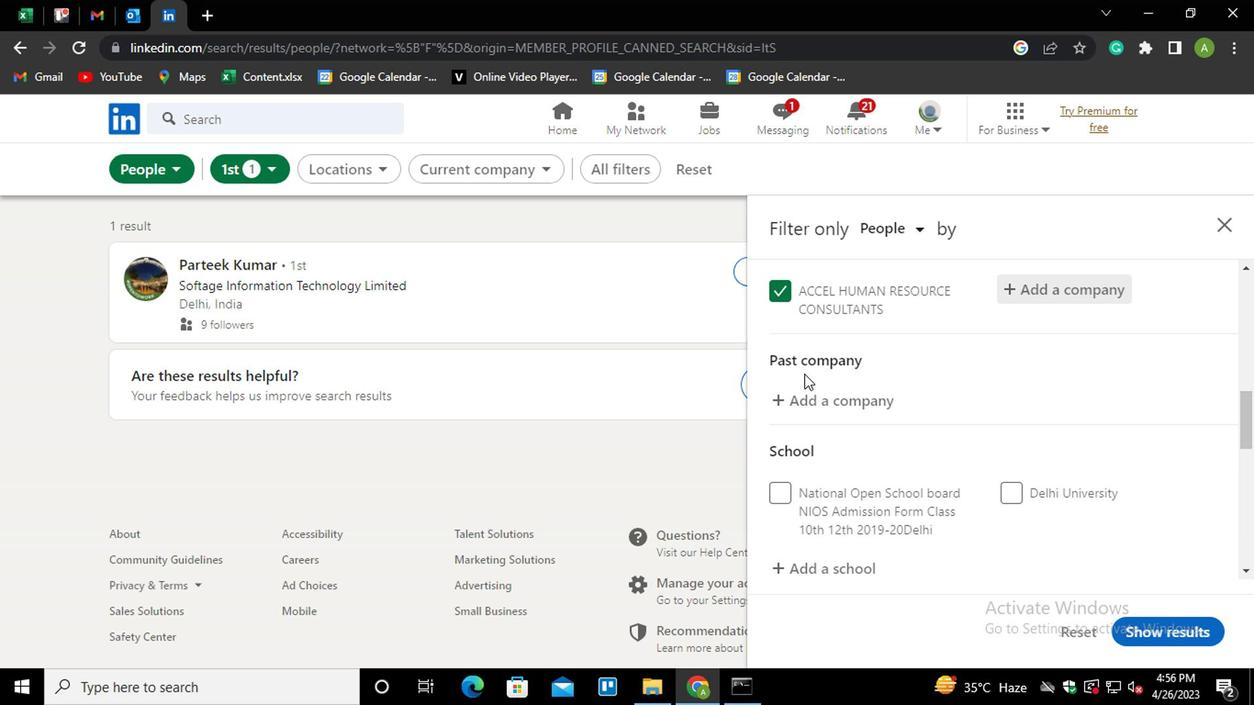 
Action: Mouse scrolled (811, 365) with delta (0, 0)
Screenshot: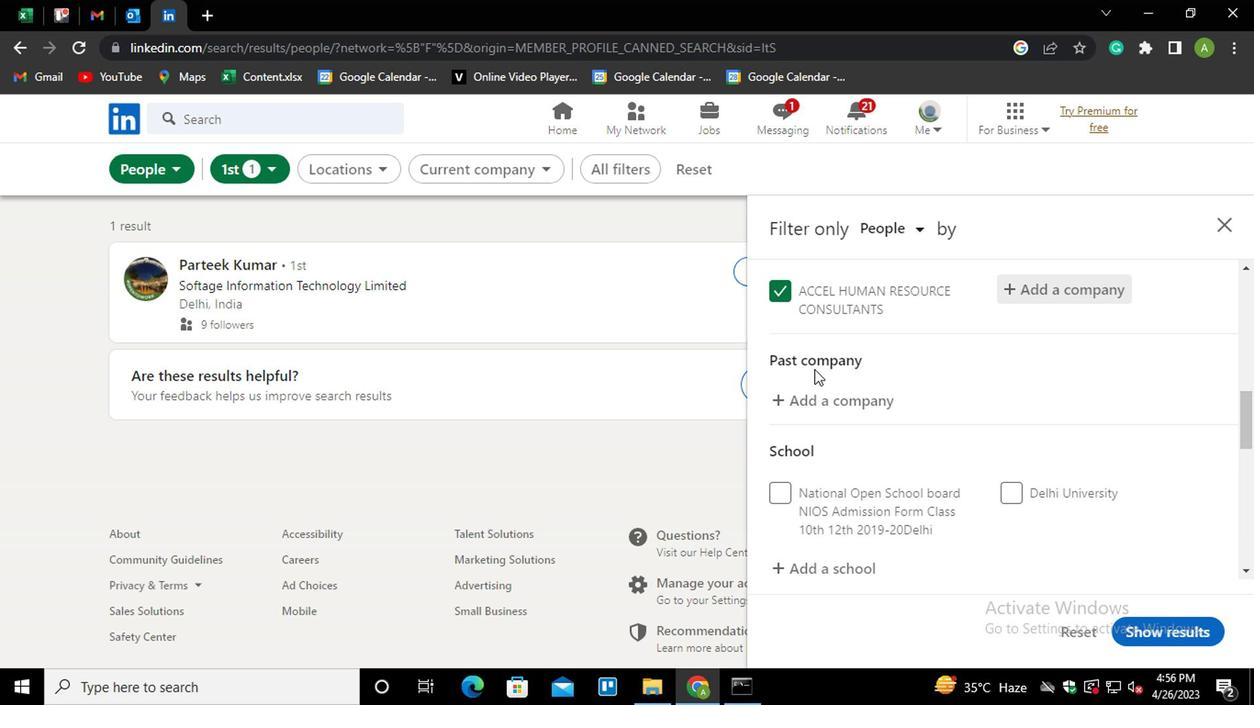 
Action: Mouse moved to (845, 470)
Screenshot: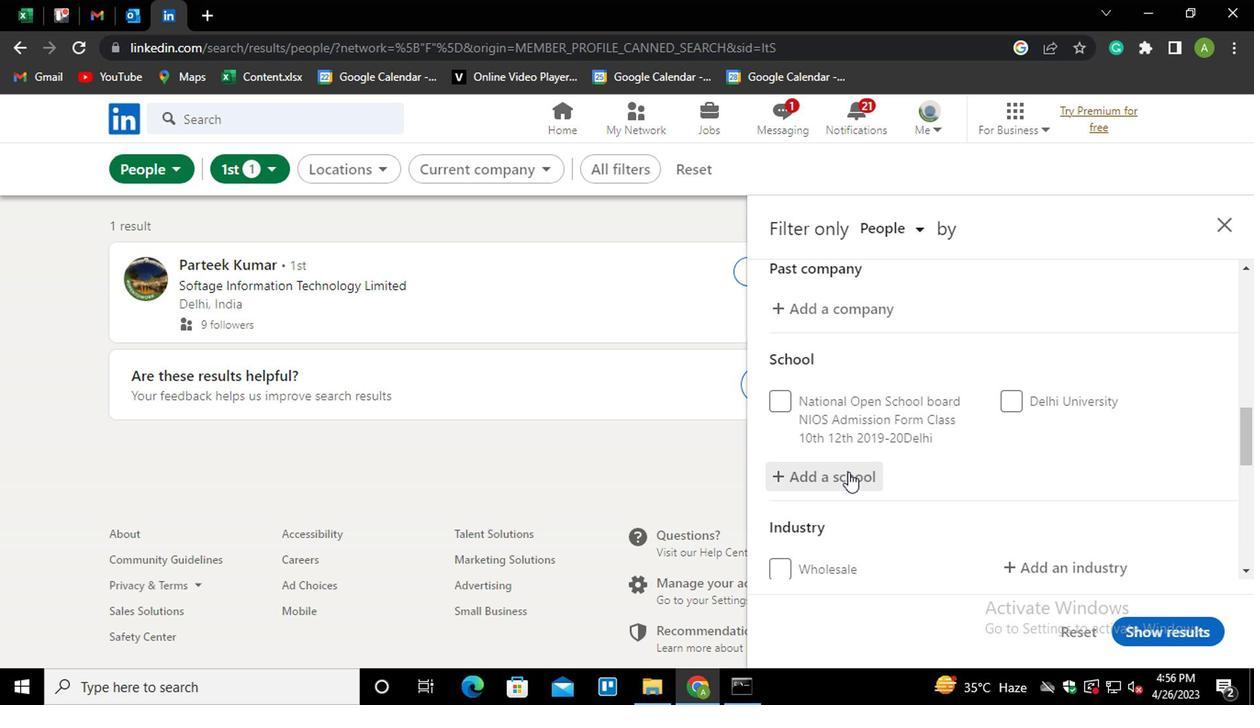 
Action: Mouse pressed left at (845, 470)
Screenshot: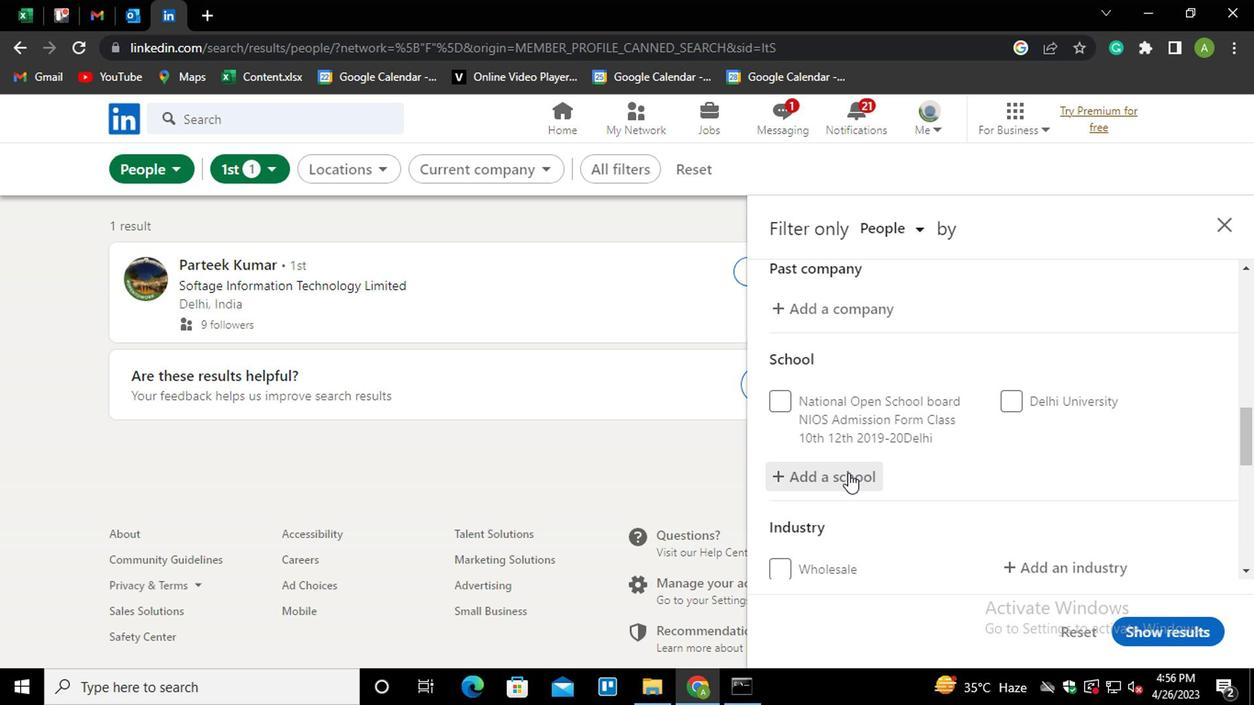 
Action: Mouse moved to (909, 459)
Screenshot: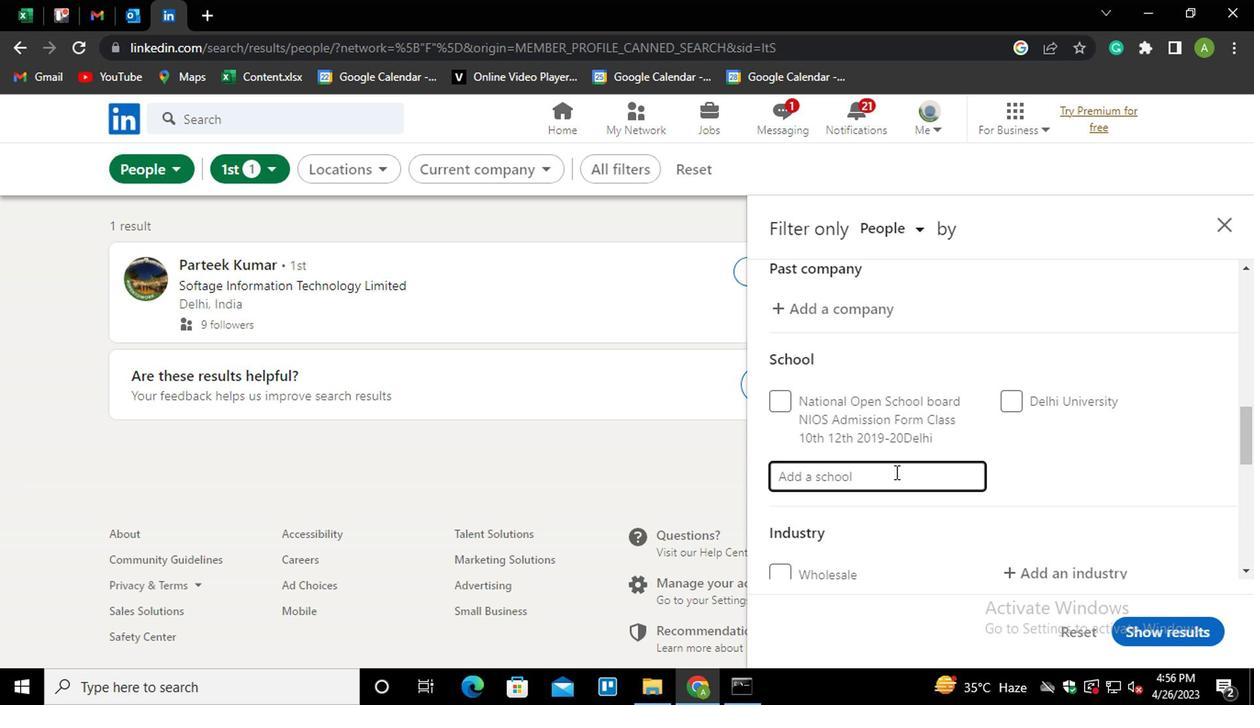 
Action: Key pressed <Key.shift>SILVER<Key.down><Key.down><Key.down><Key.down><Key.enter>
Screenshot: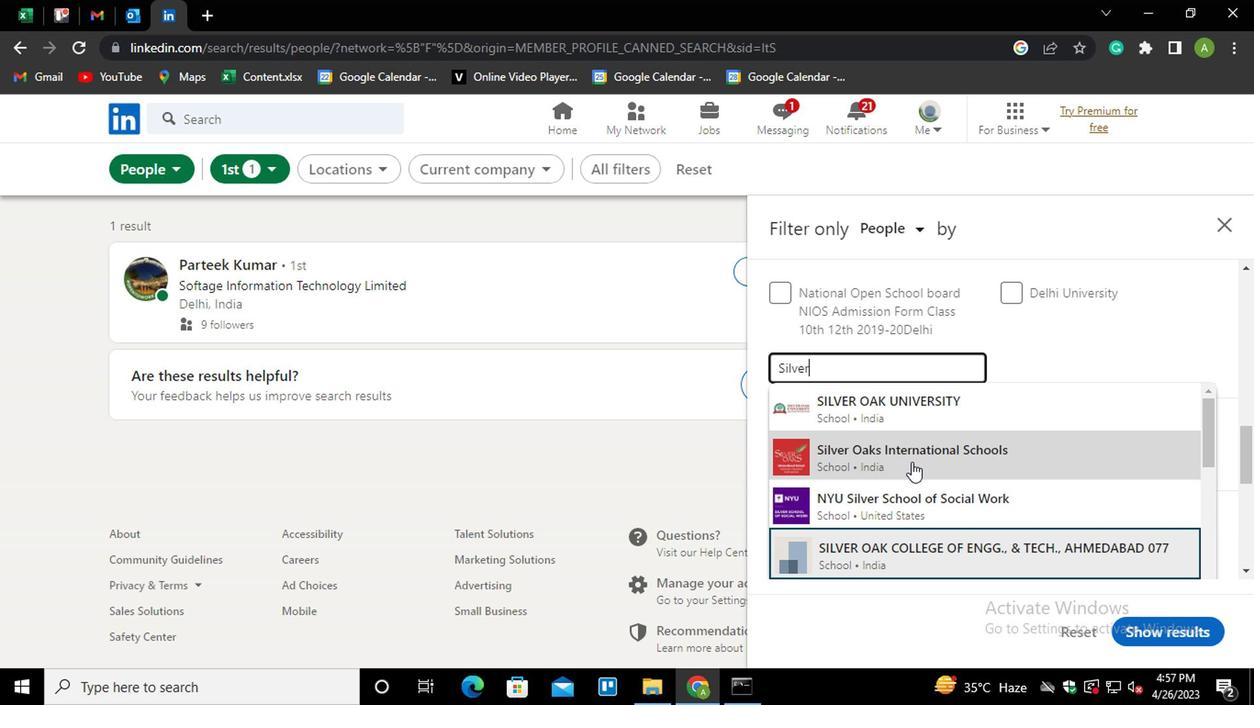 
Action: Mouse moved to (912, 466)
Screenshot: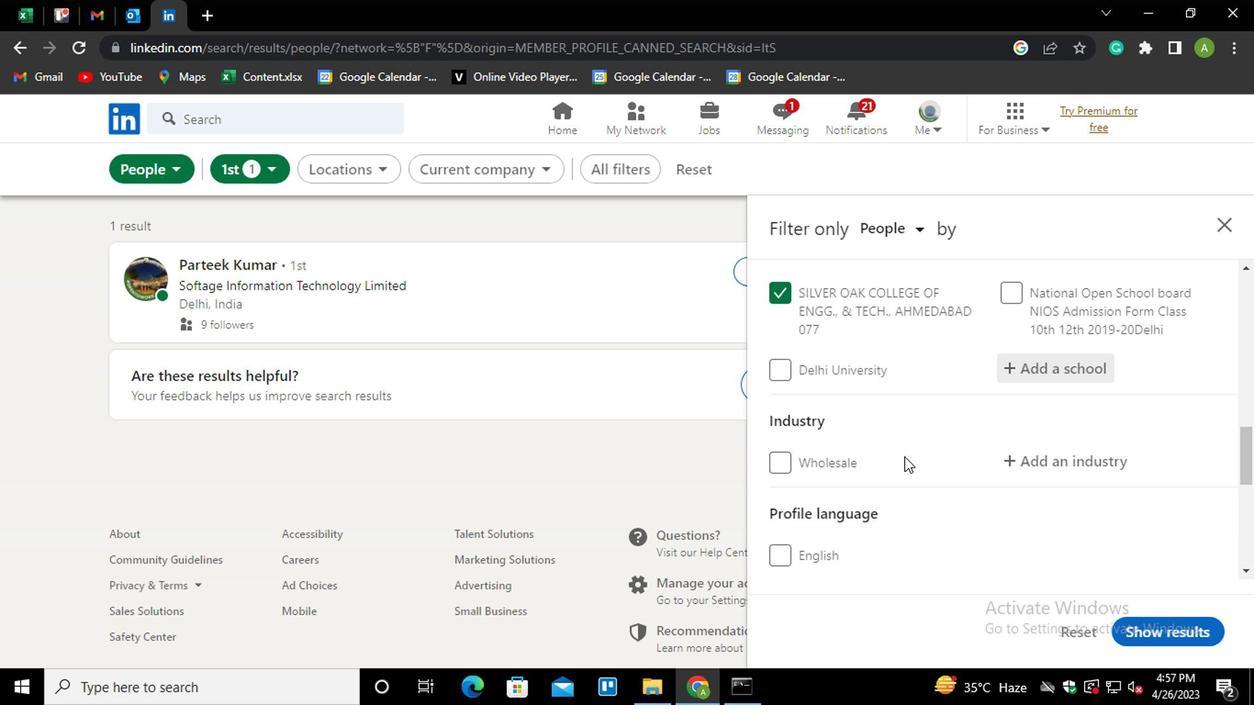 
Action: Mouse scrolled (912, 465) with delta (0, 0)
Screenshot: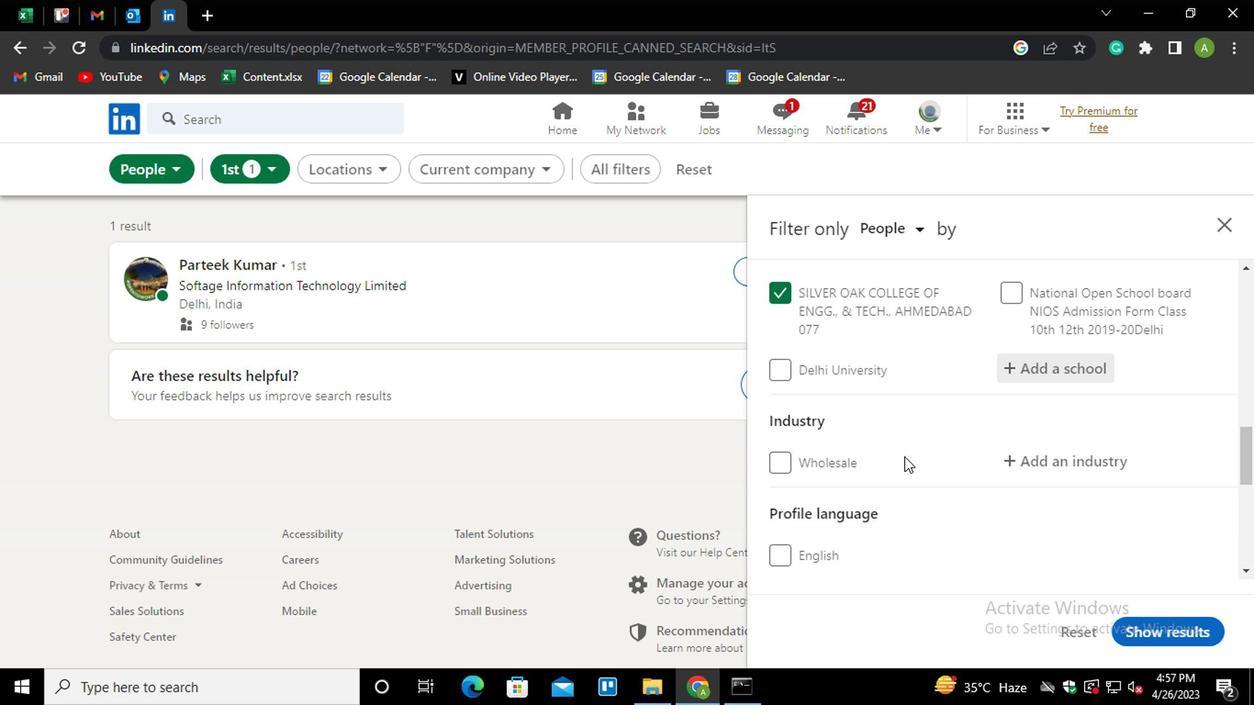 
Action: Mouse moved to (912, 467)
Screenshot: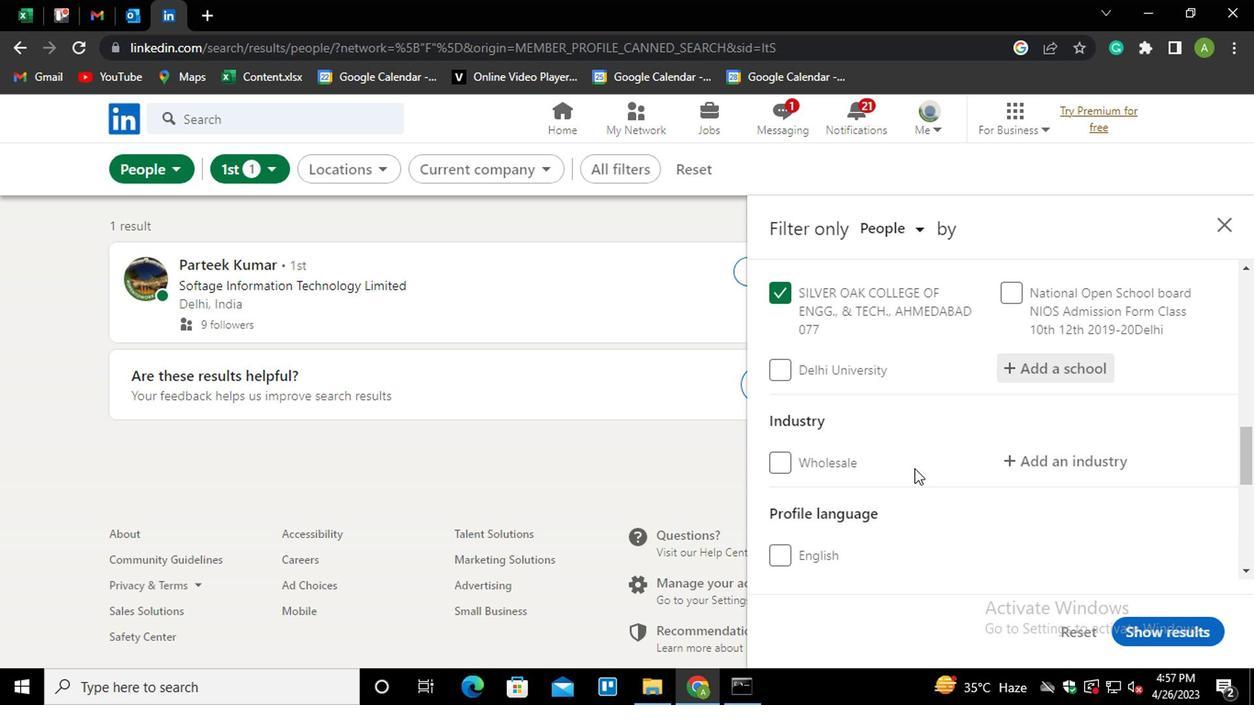 
Action: Mouse scrolled (912, 466) with delta (0, -1)
Screenshot: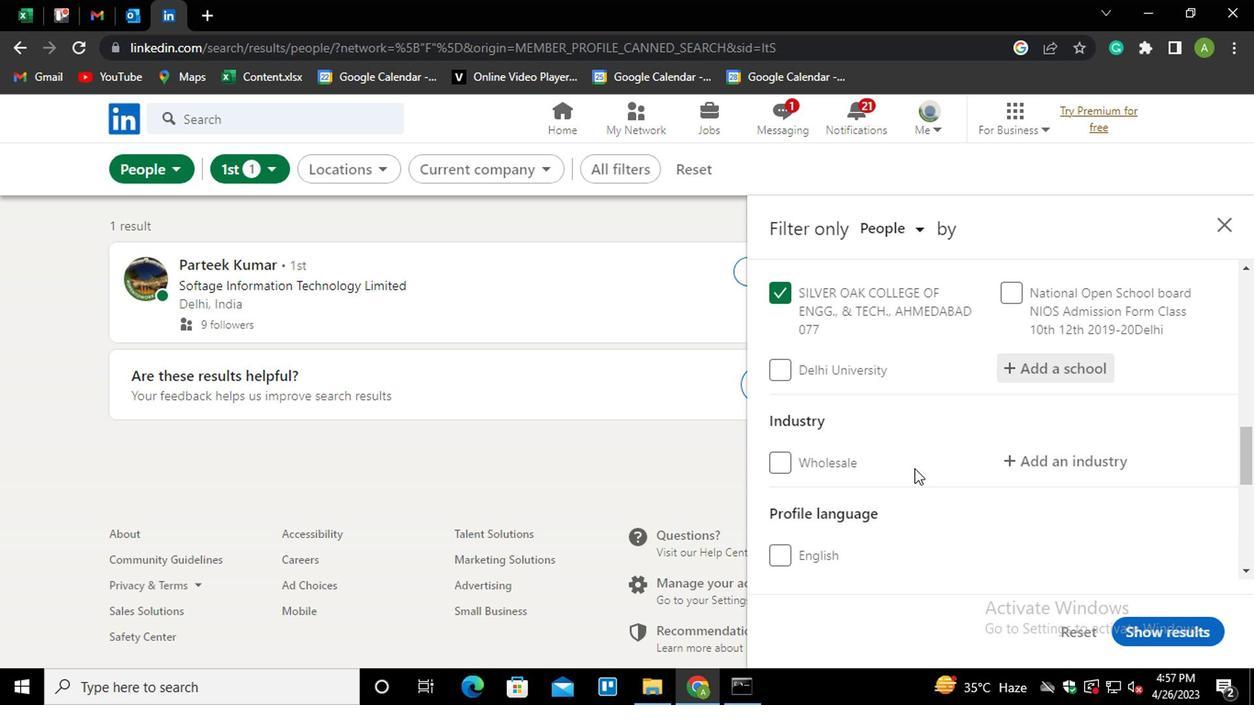
Action: Mouse moved to (1011, 279)
Screenshot: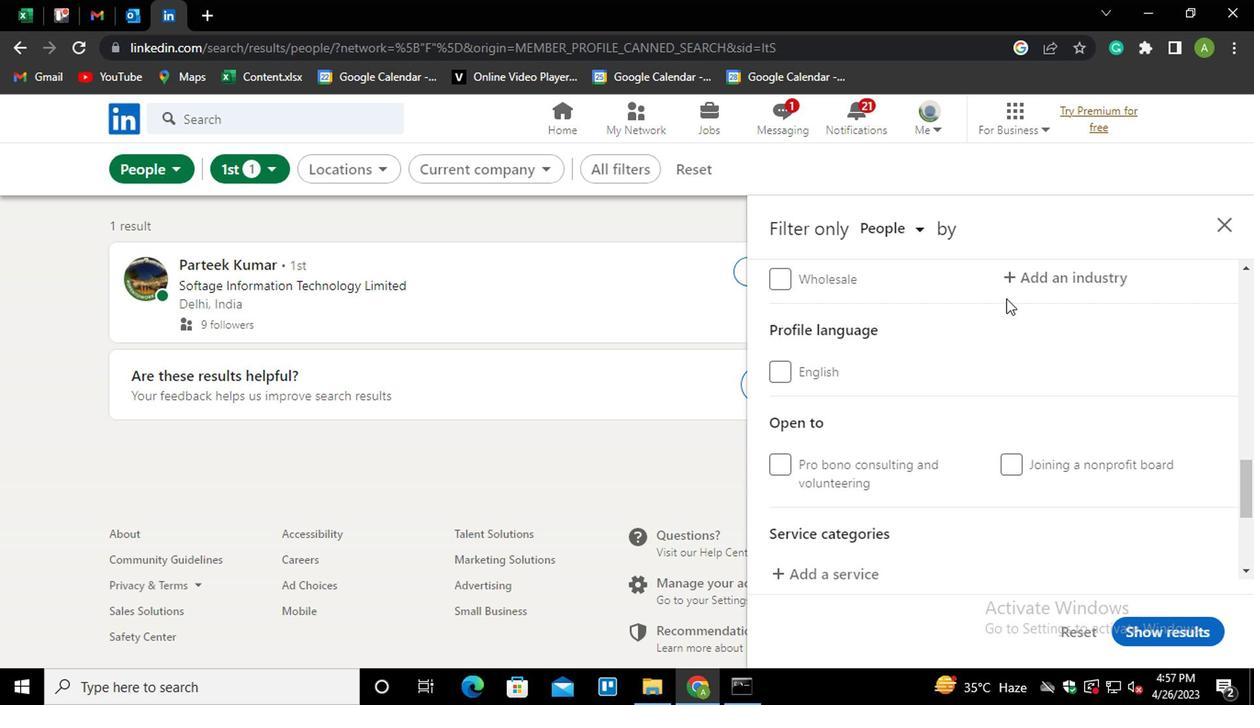 
Action: Mouse pressed left at (1011, 279)
Screenshot: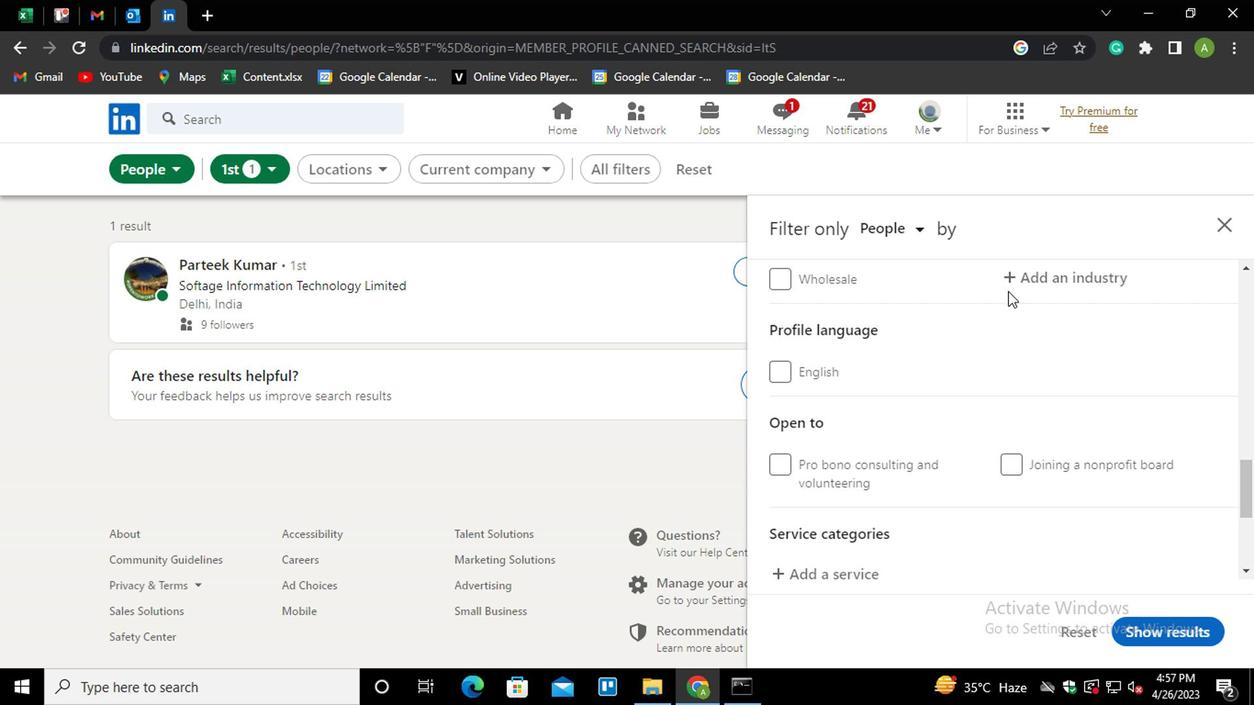 
Action: Mouse moved to (1056, 248)
Screenshot: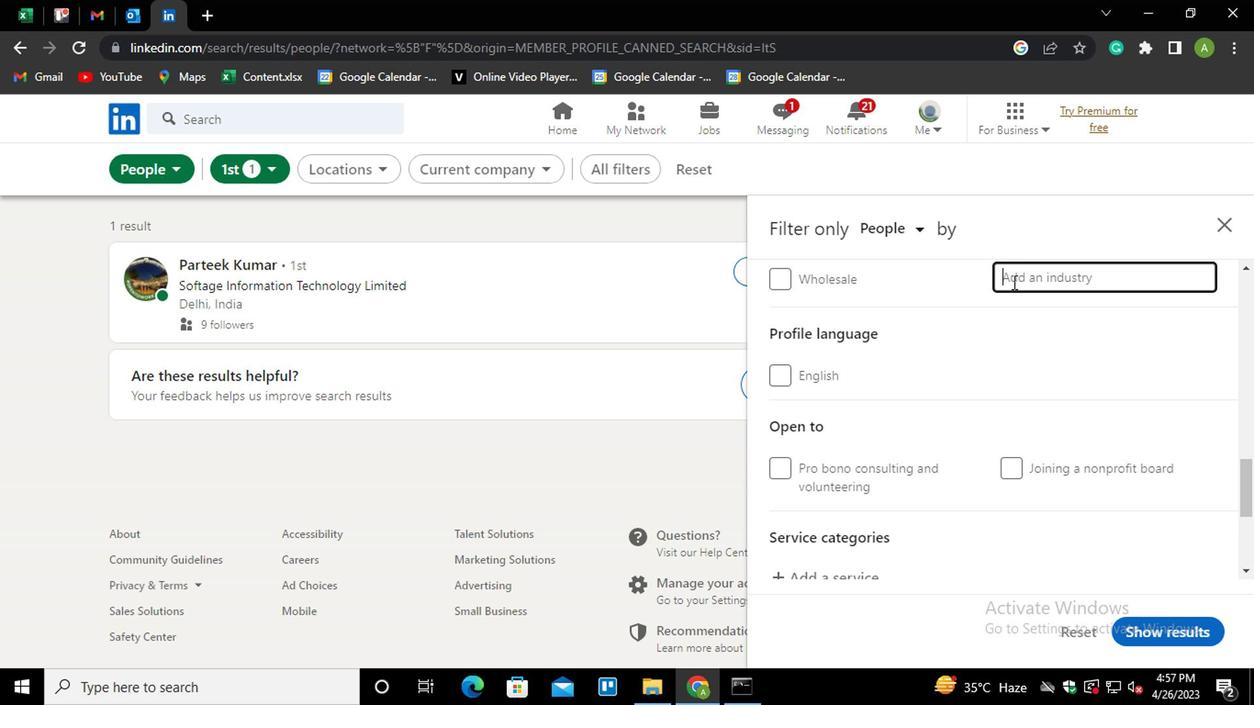 
Action: Key pressed <Key.shift>FOOTEA<Key.backspace><Key.backspace>WEAR<Key.down><Key.down><Key.down><Key.enter>
Screenshot: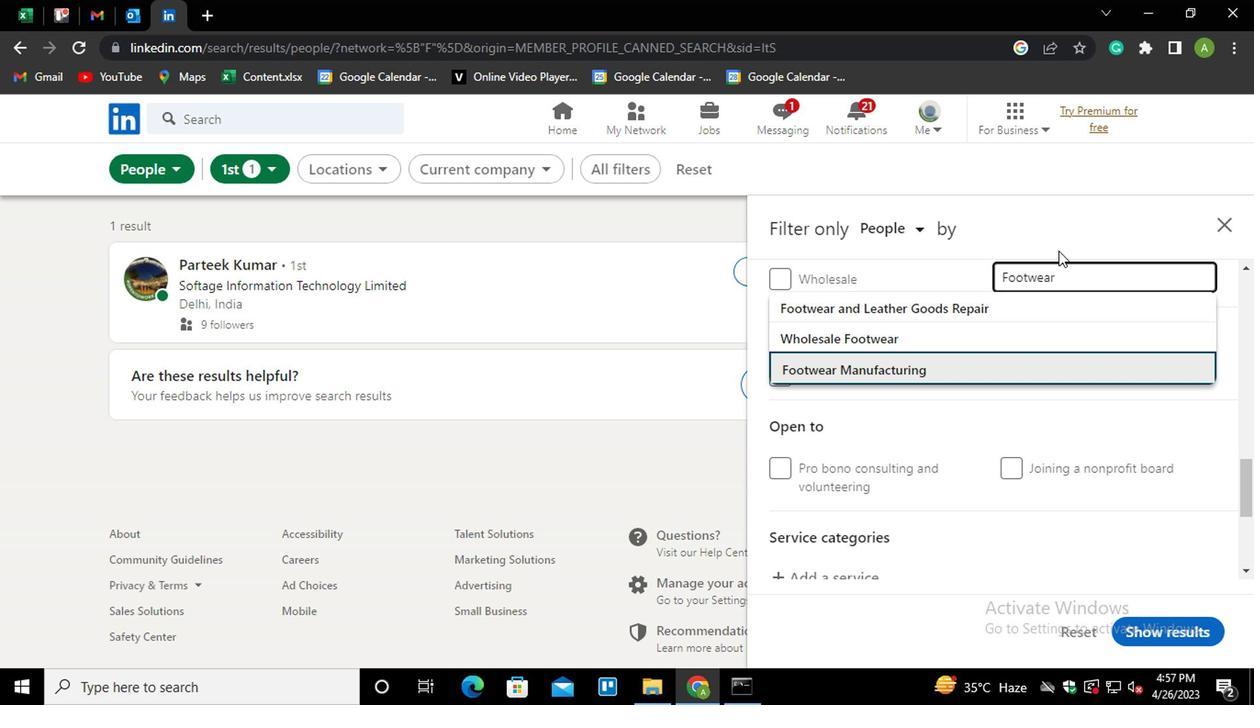 
Action: Mouse moved to (962, 313)
Screenshot: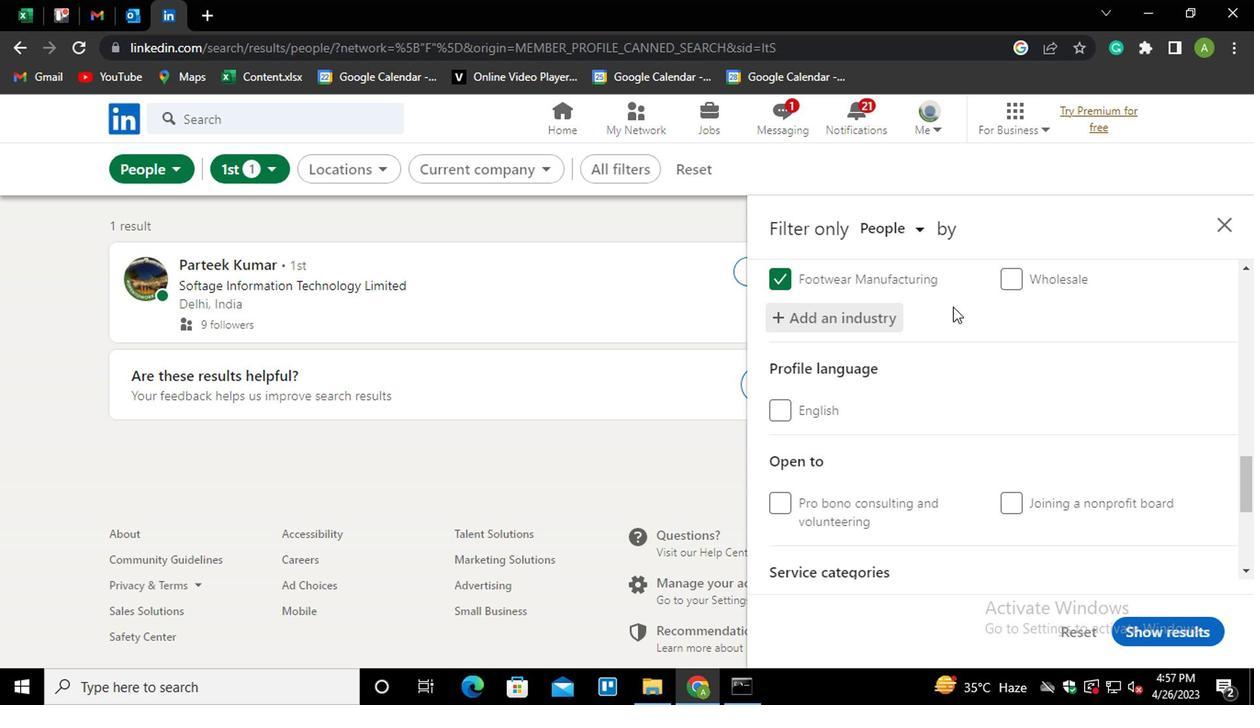 
Action: Mouse scrolled (962, 312) with delta (0, -1)
Screenshot: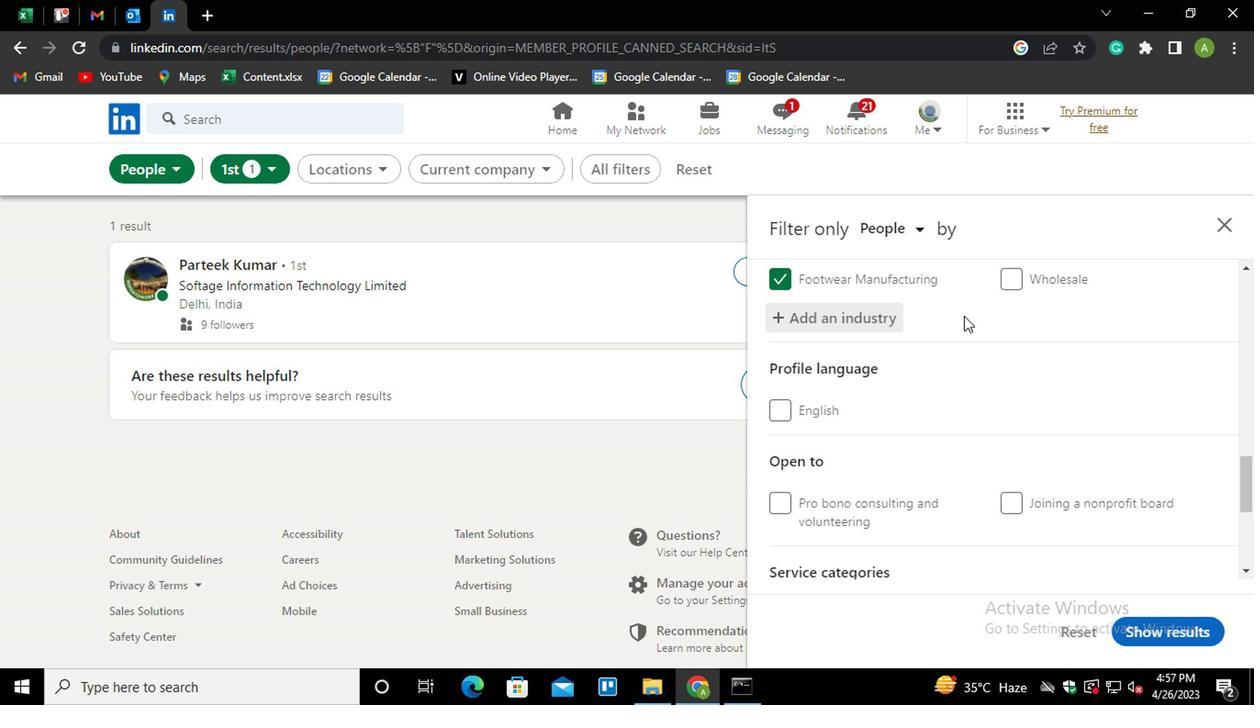 
Action: Mouse scrolled (962, 312) with delta (0, -1)
Screenshot: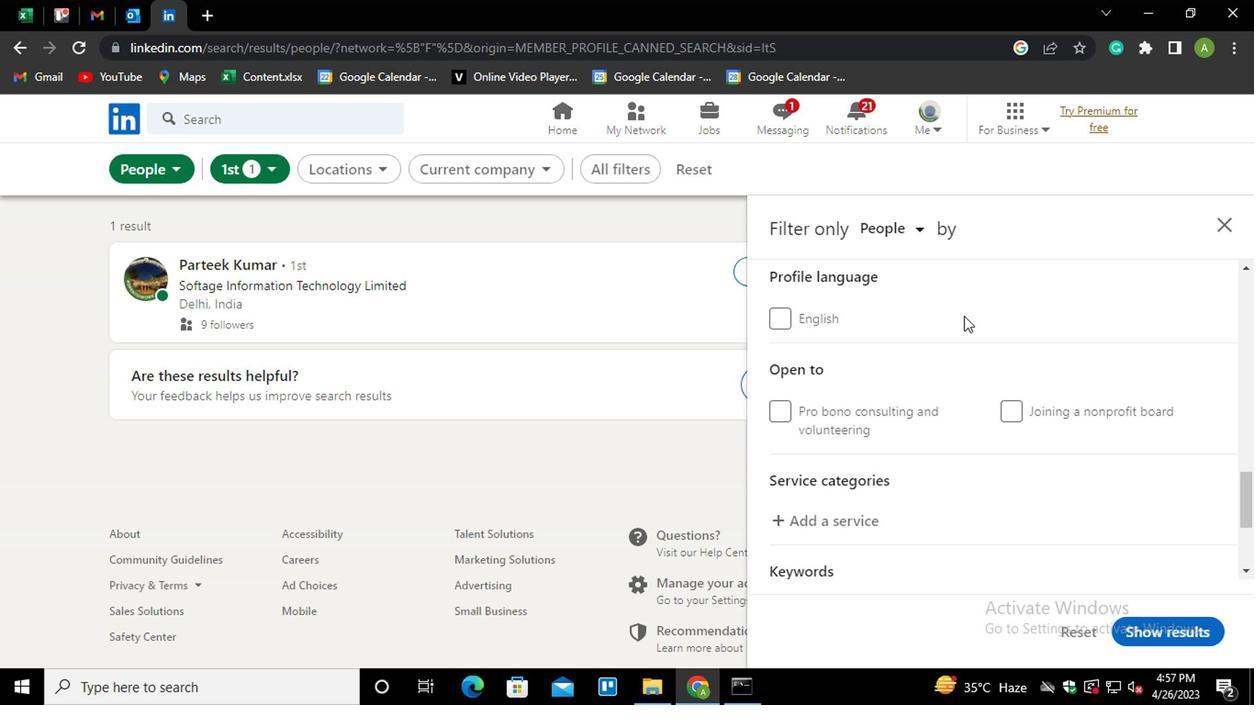 
Action: Mouse scrolled (962, 312) with delta (0, -1)
Screenshot: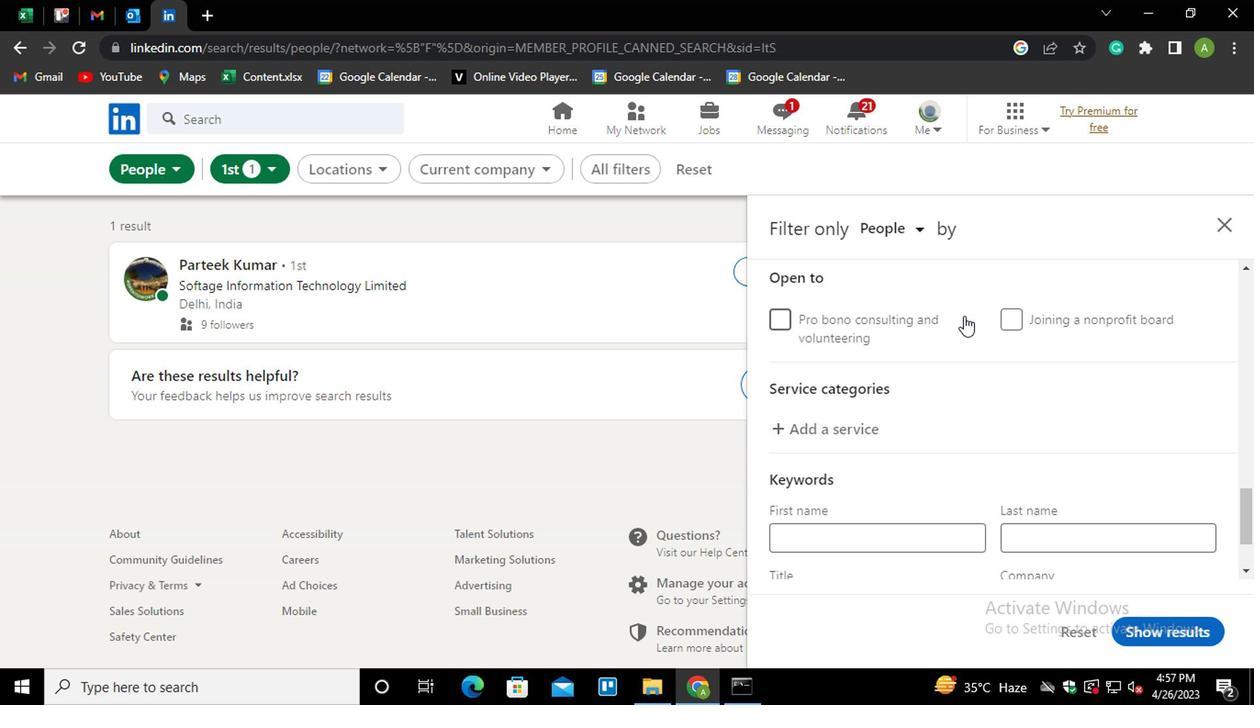 
Action: Mouse moved to (811, 342)
Screenshot: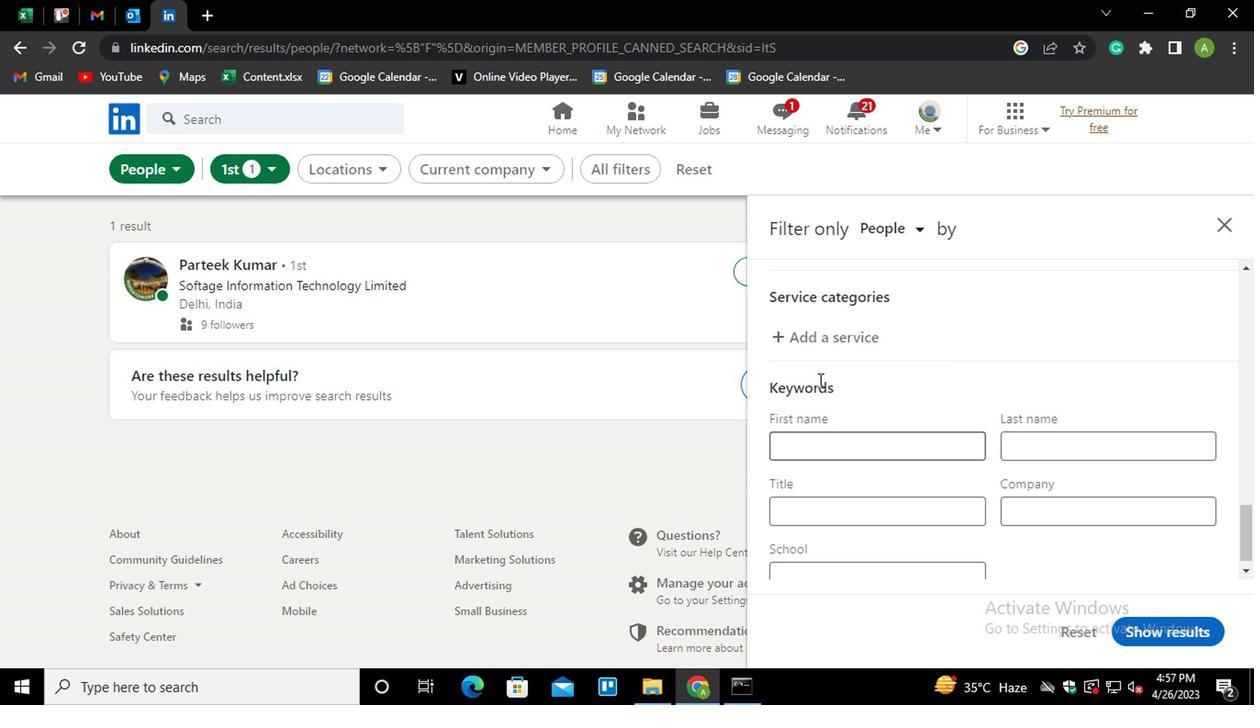 
Action: Mouse pressed left at (811, 342)
Screenshot: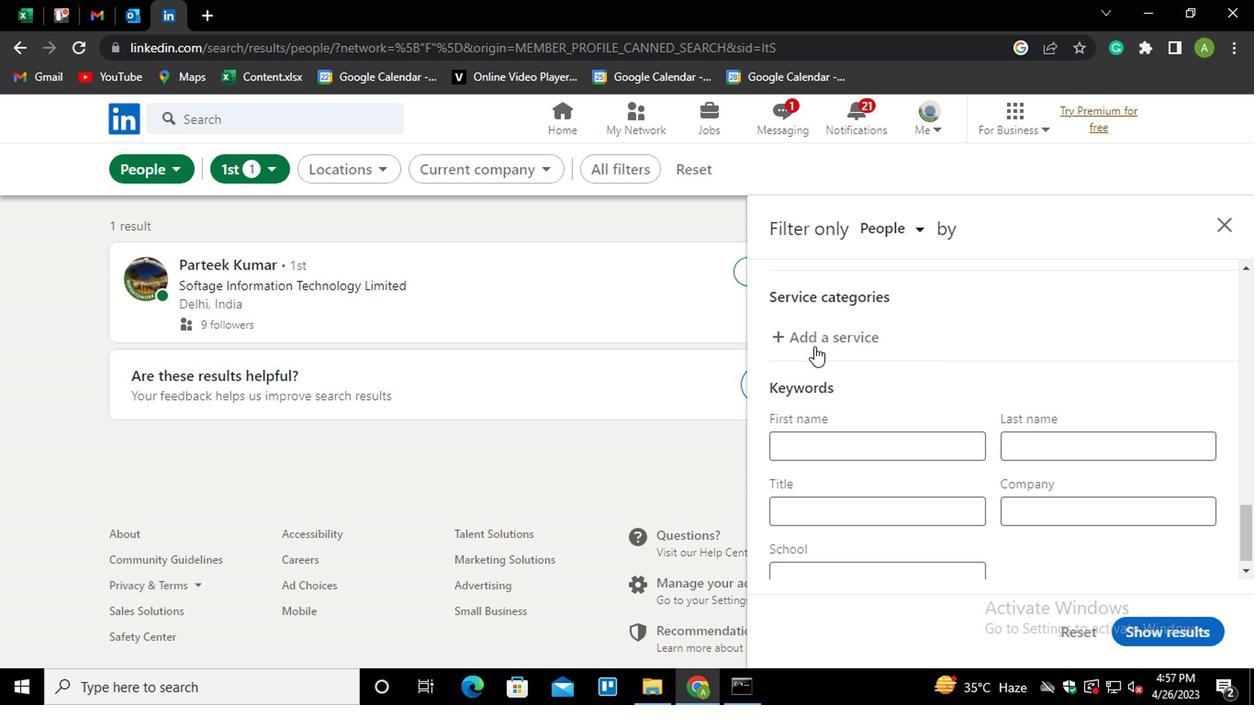 
Action: Mouse moved to (815, 341)
Screenshot: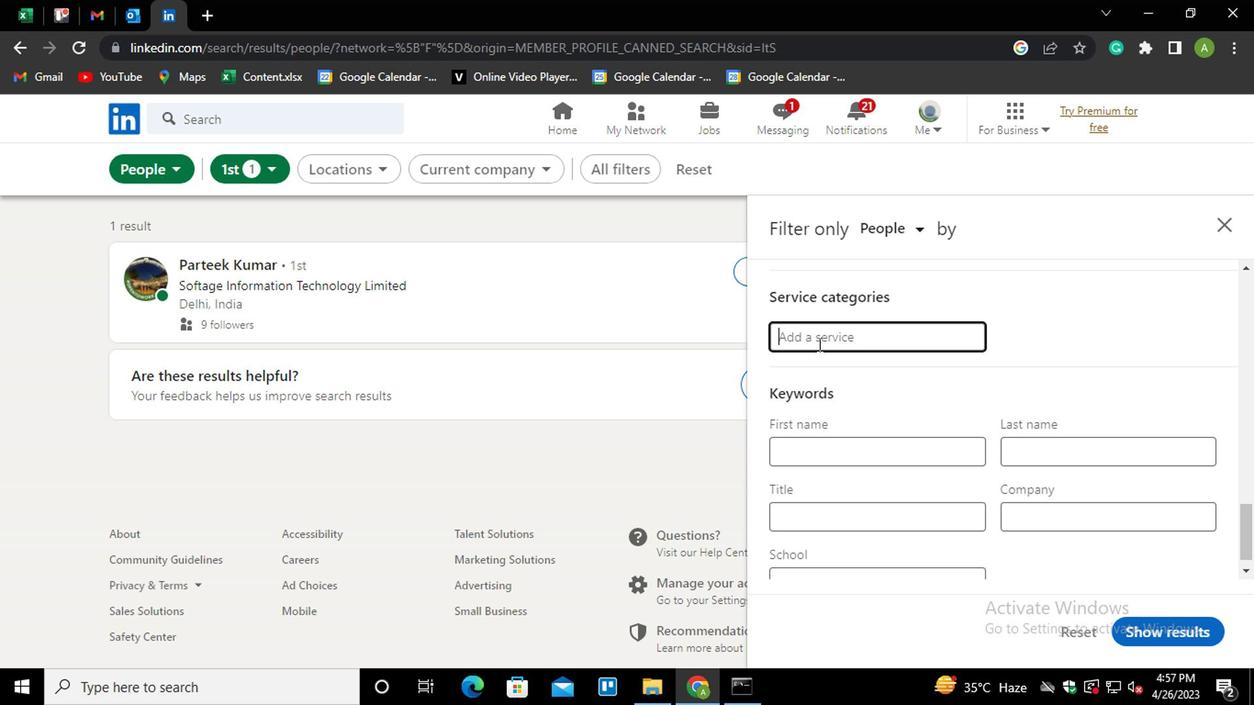 
Action: Key pressed <Key.shift>VIDEO<Key.down><Key.enter>
Screenshot: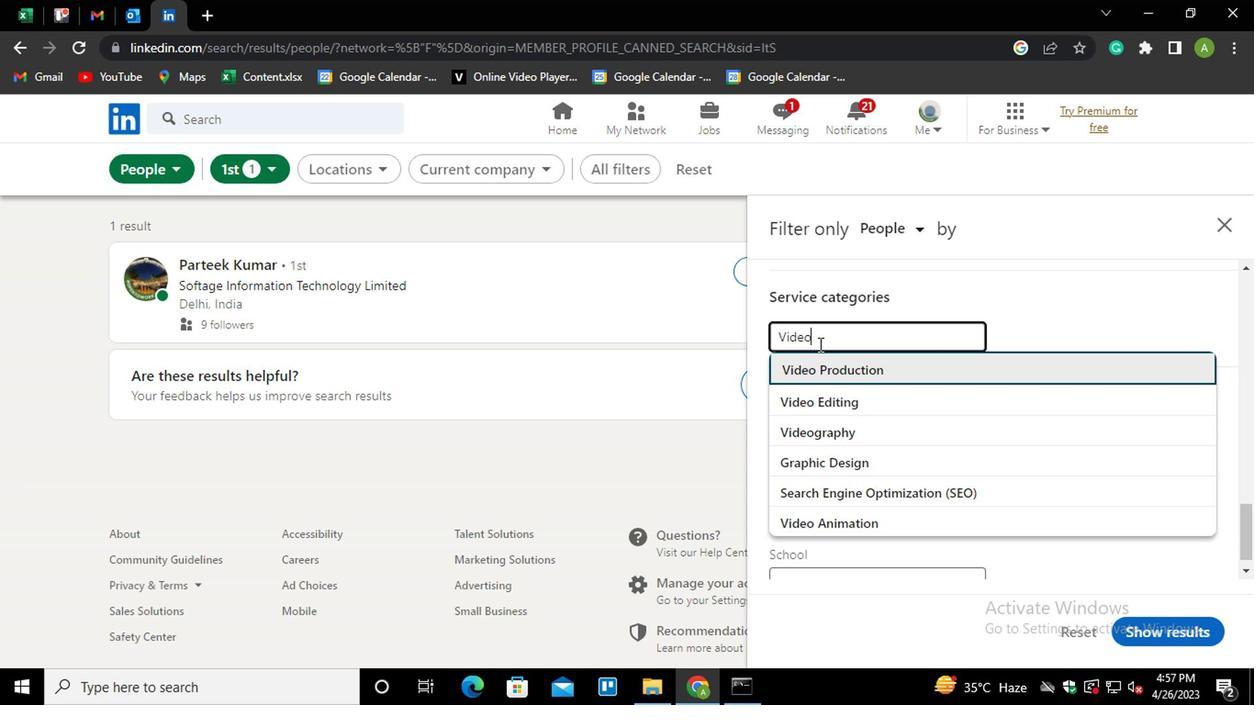 
Action: Mouse moved to (871, 346)
Screenshot: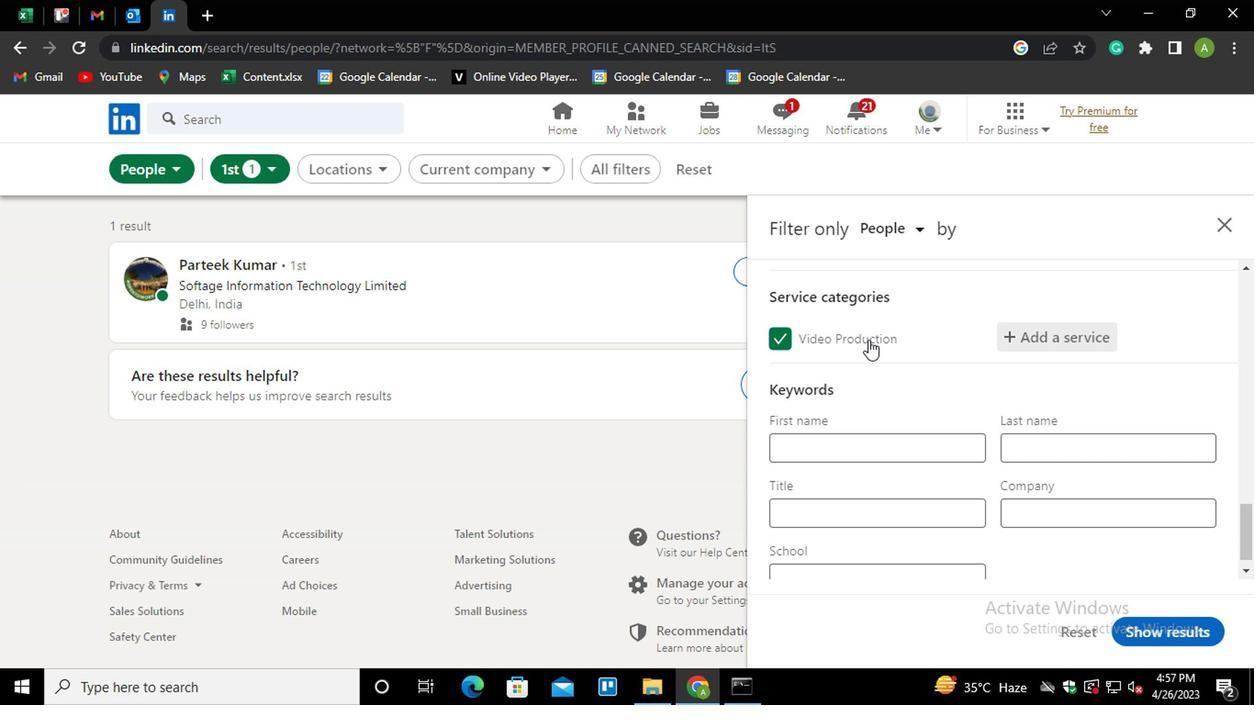 
Action: Mouse scrolled (871, 345) with delta (0, 0)
Screenshot: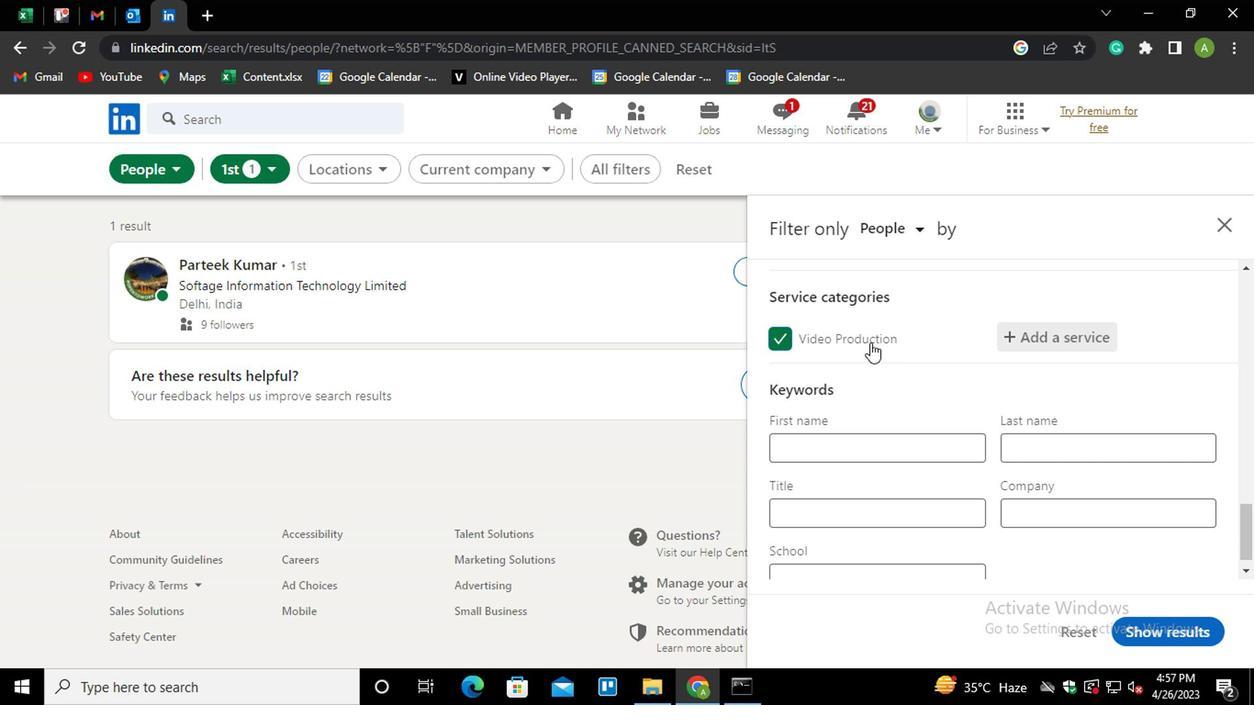 
Action: Mouse scrolled (871, 345) with delta (0, 0)
Screenshot: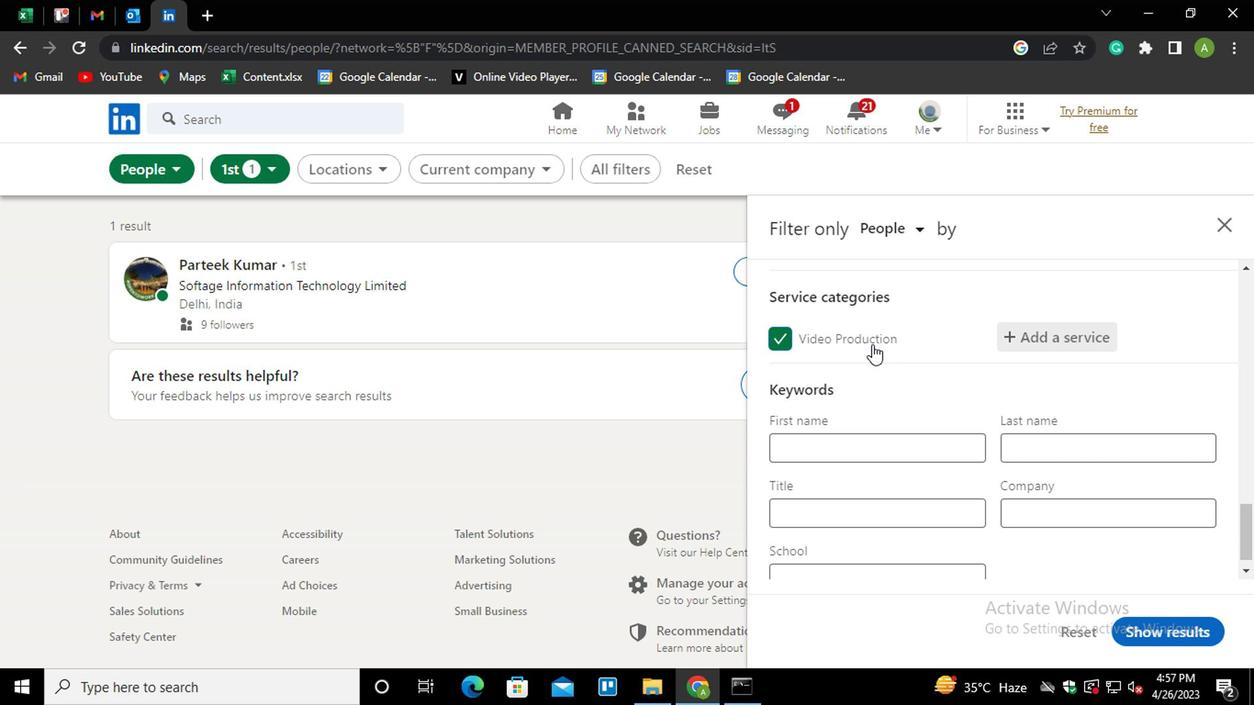 
Action: Mouse moved to (845, 486)
Screenshot: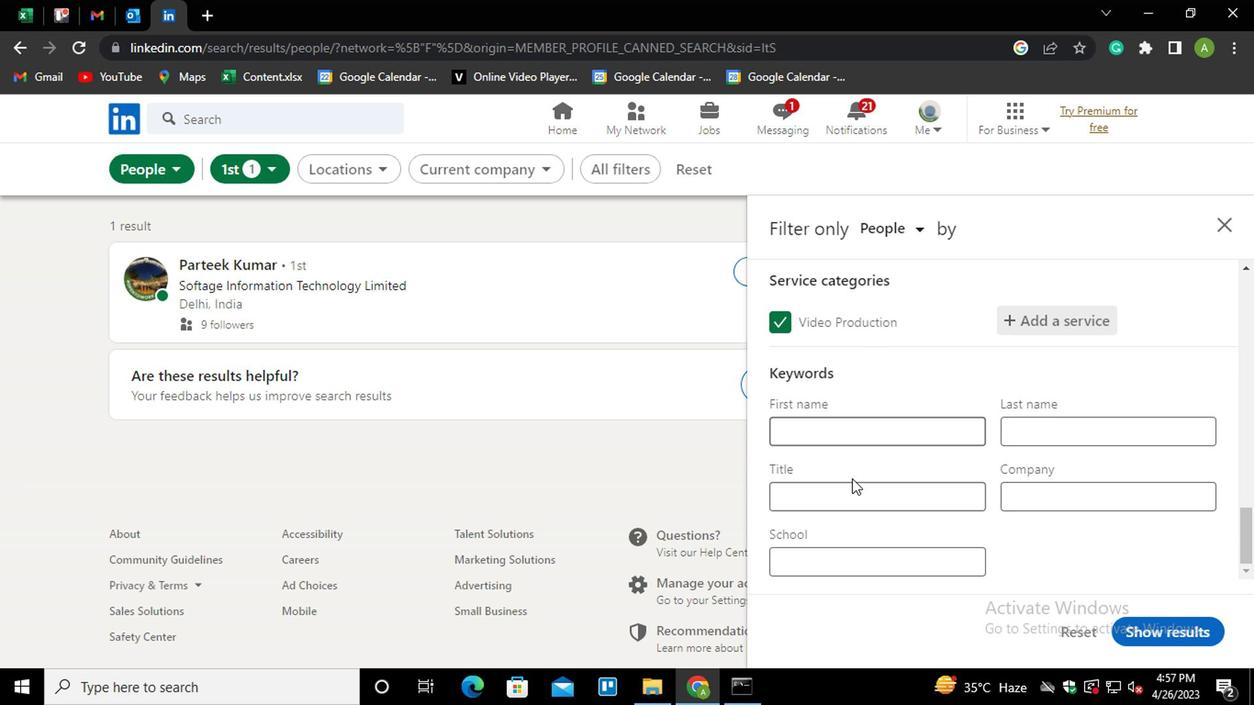 
Action: Mouse pressed left at (845, 486)
Screenshot: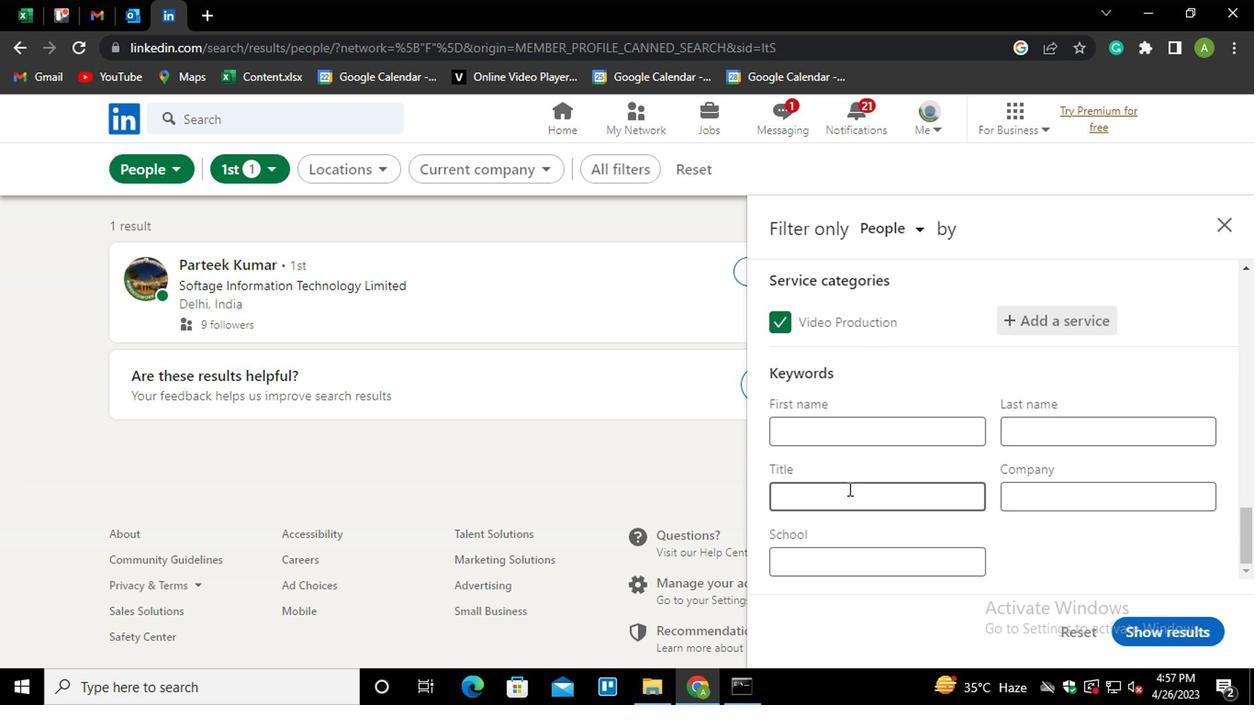 
Action: Mouse moved to (844, 489)
Screenshot: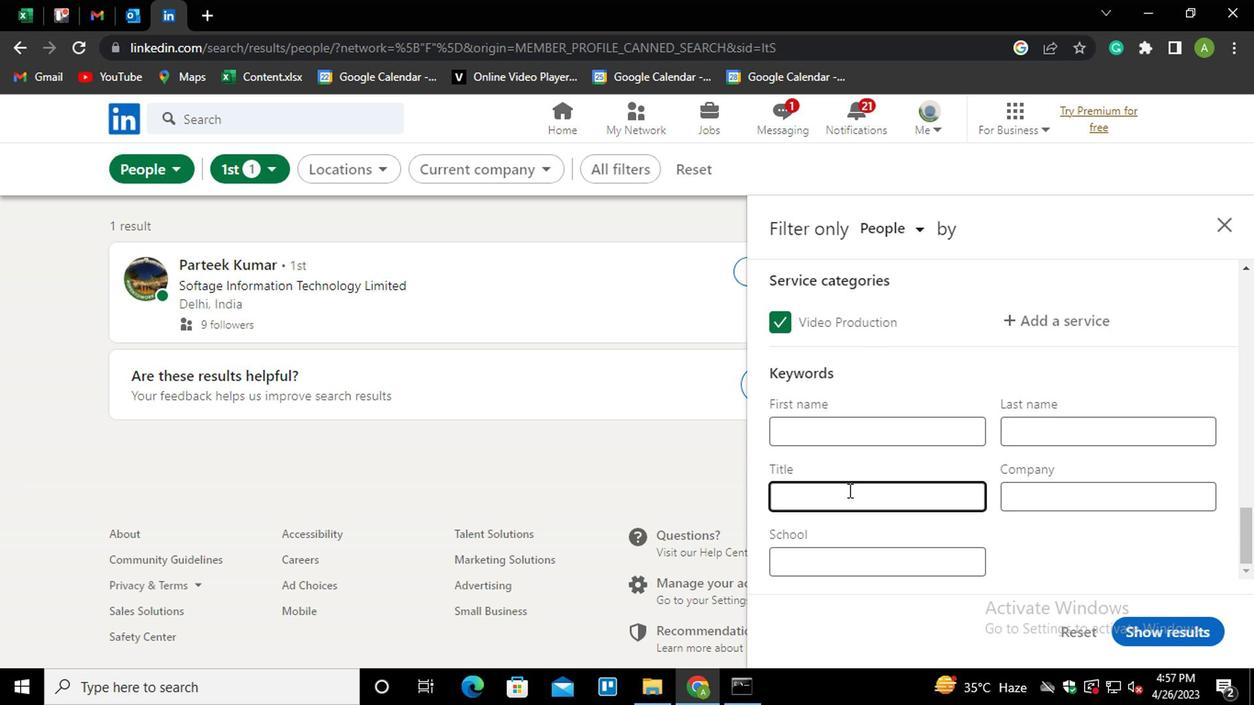 
Action: Key pressed <Key.shift_r>MINING<Key.space><Key.shift>ENGINEER
Screenshot: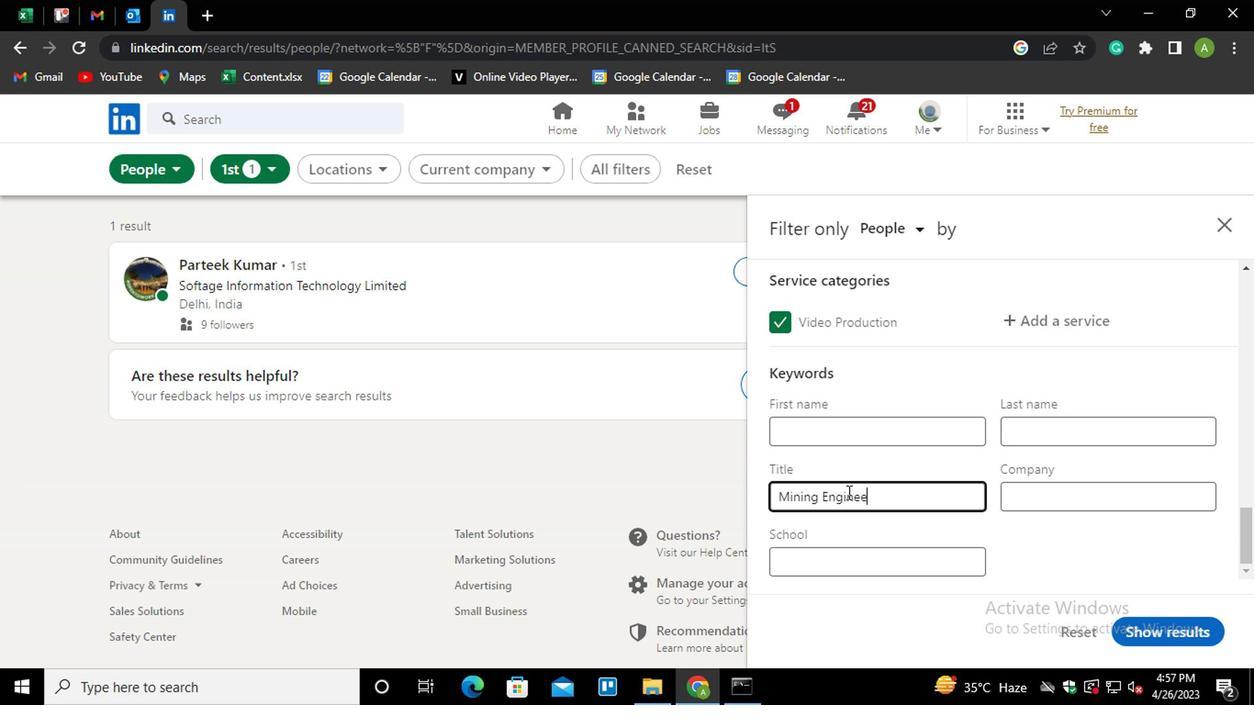 
Action: Mouse moved to (1105, 565)
Screenshot: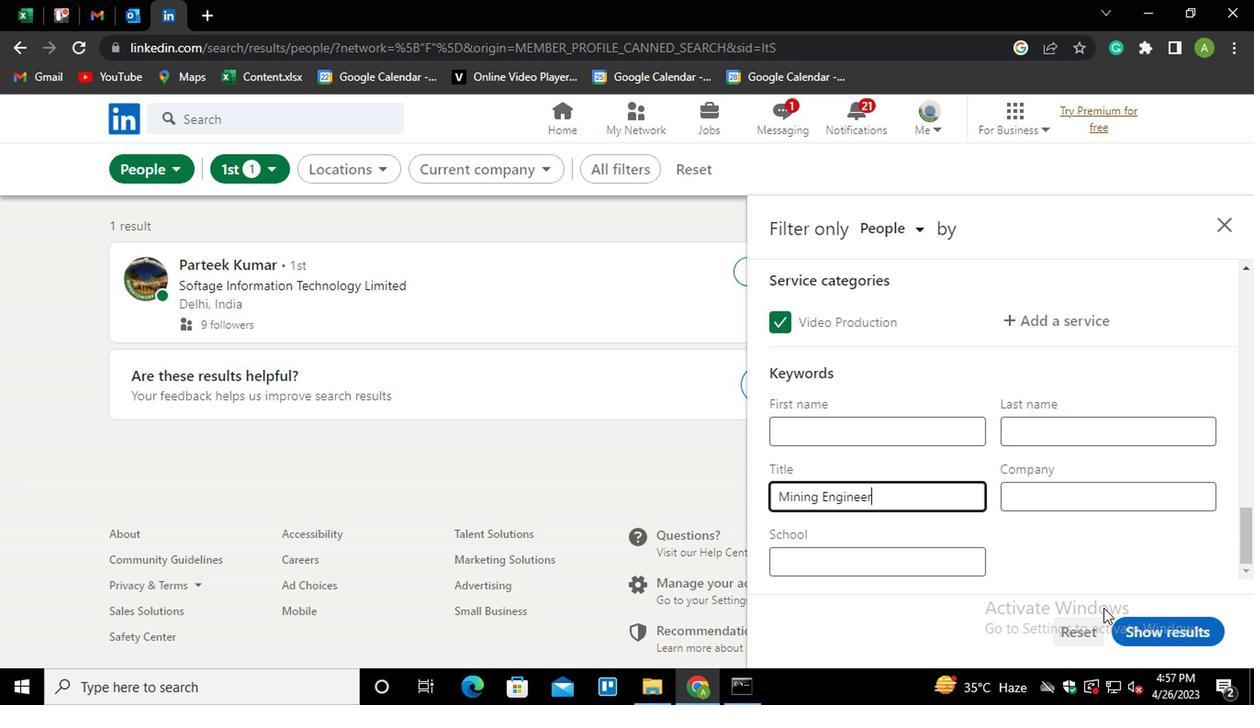 
Action: Mouse pressed left at (1105, 565)
Screenshot: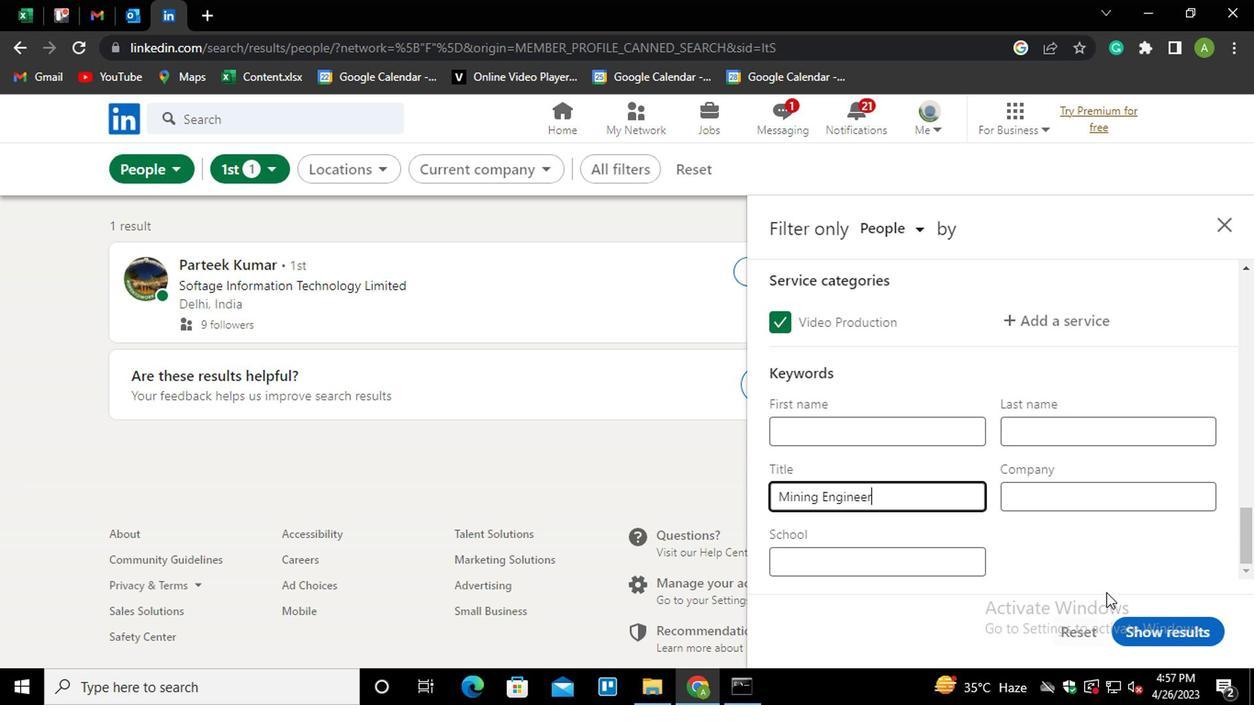 
Action: Mouse moved to (1161, 626)
Screenshot: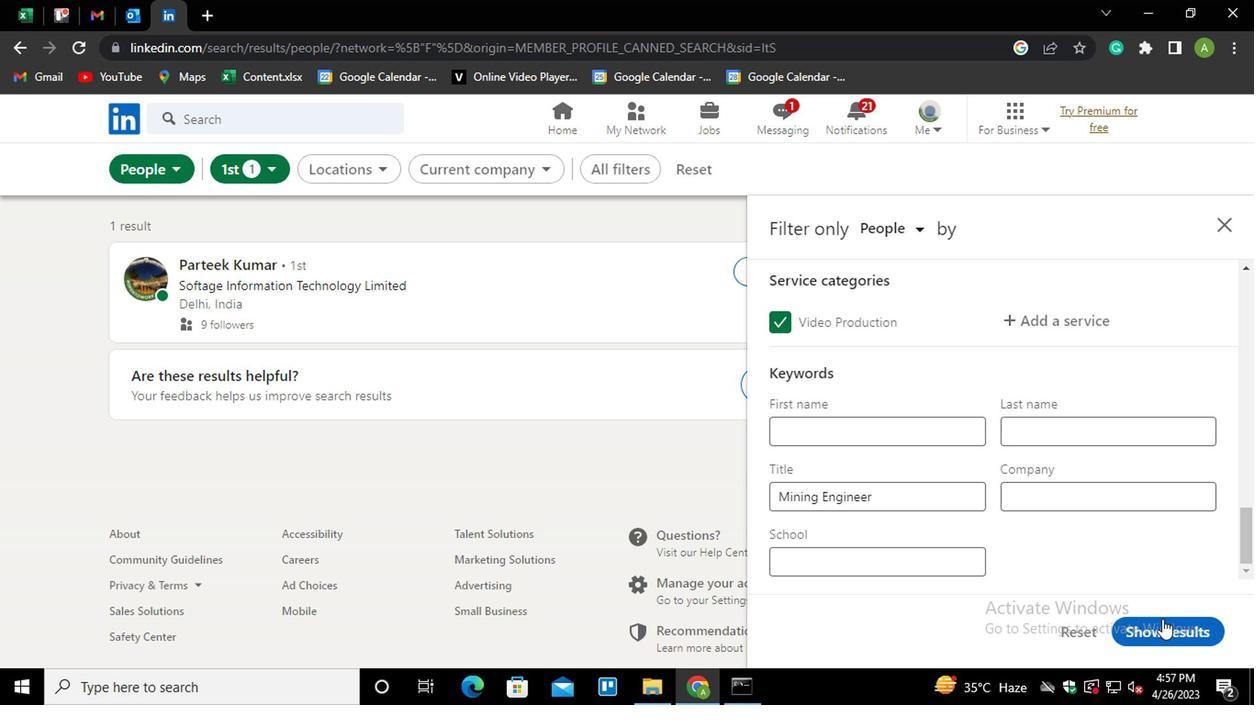
Action: Mouse pressed left at (1161, 626)
Screenshot: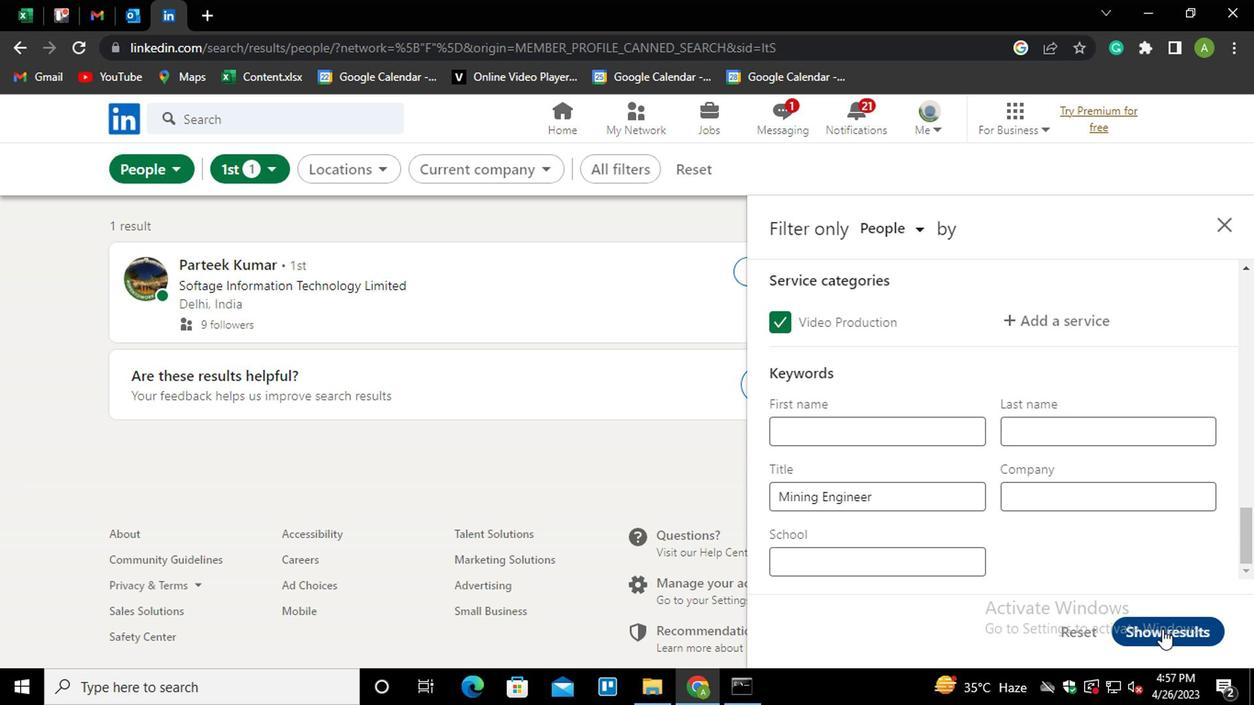 
Action: Mouse moved to (1154, 514)
Screenshot: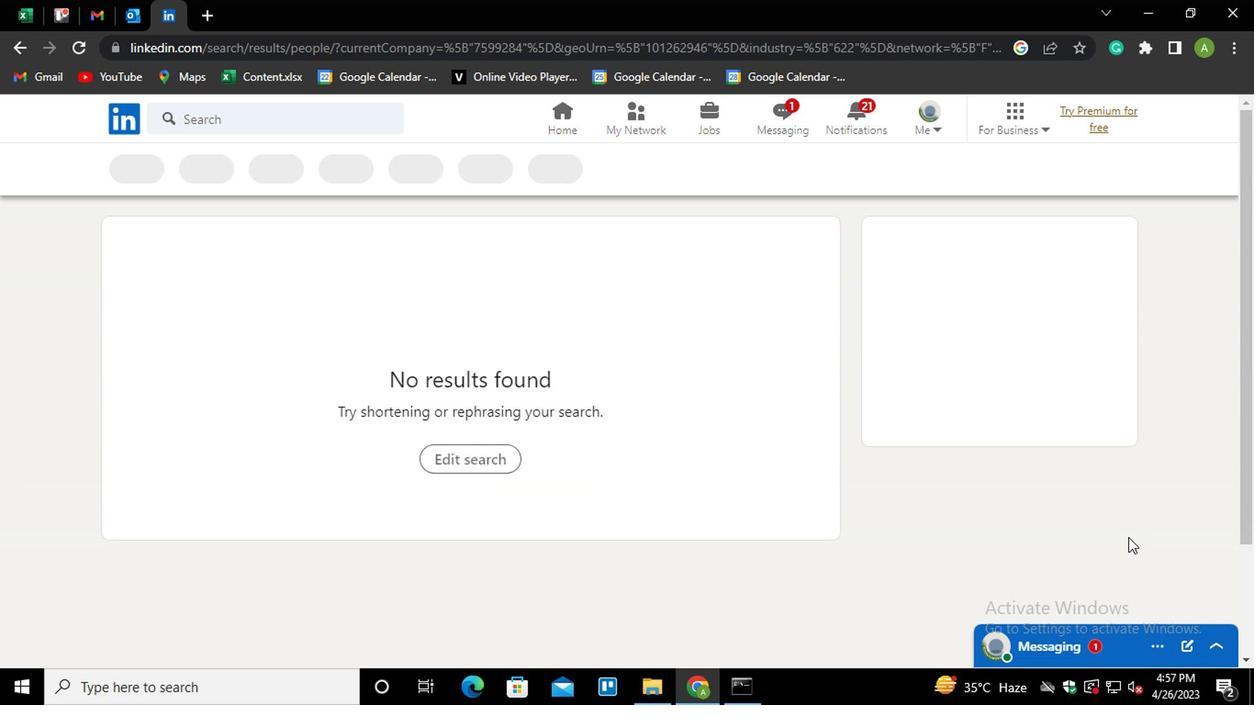 
